 Task: 1.1.1 Create order object.
Action: Mouse moved to (1101, 84)
Screenshot: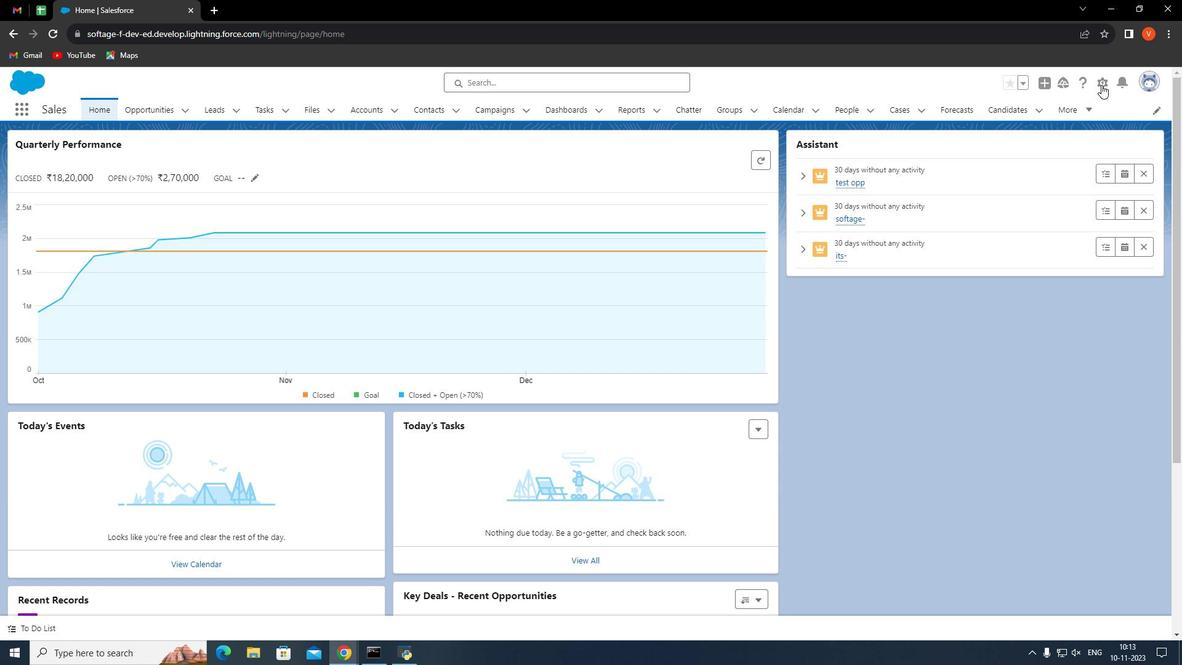 
Action: Mouse pressed left at (1101, 84)
Screenshot: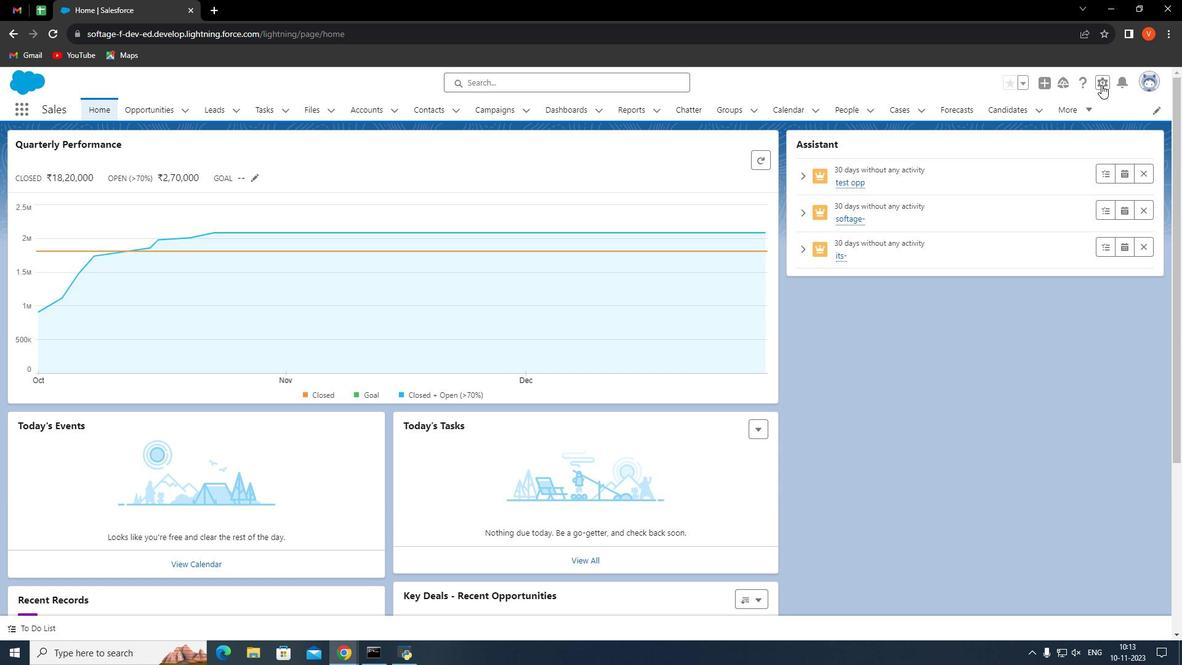 
Action: Mouse moved to (1075, 118)
Screenshot: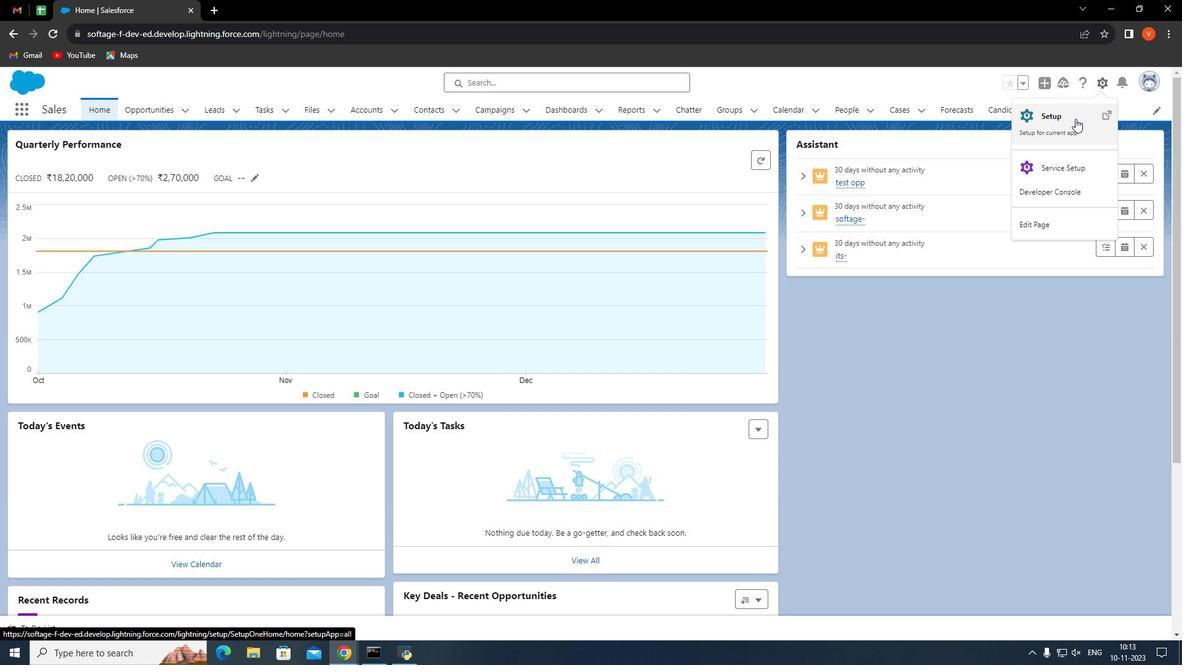 
Action: Mouse pressed left at (1075, 118)
Screenshot: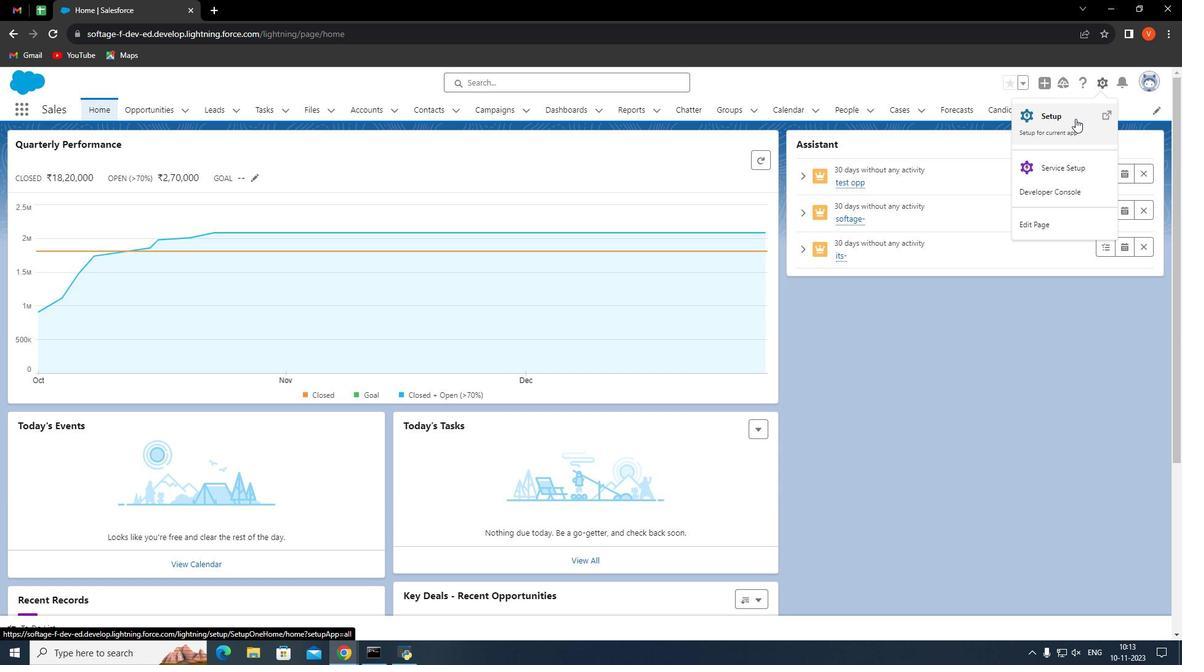 
Action: Mouse moved to (162, 112)
Screenshot: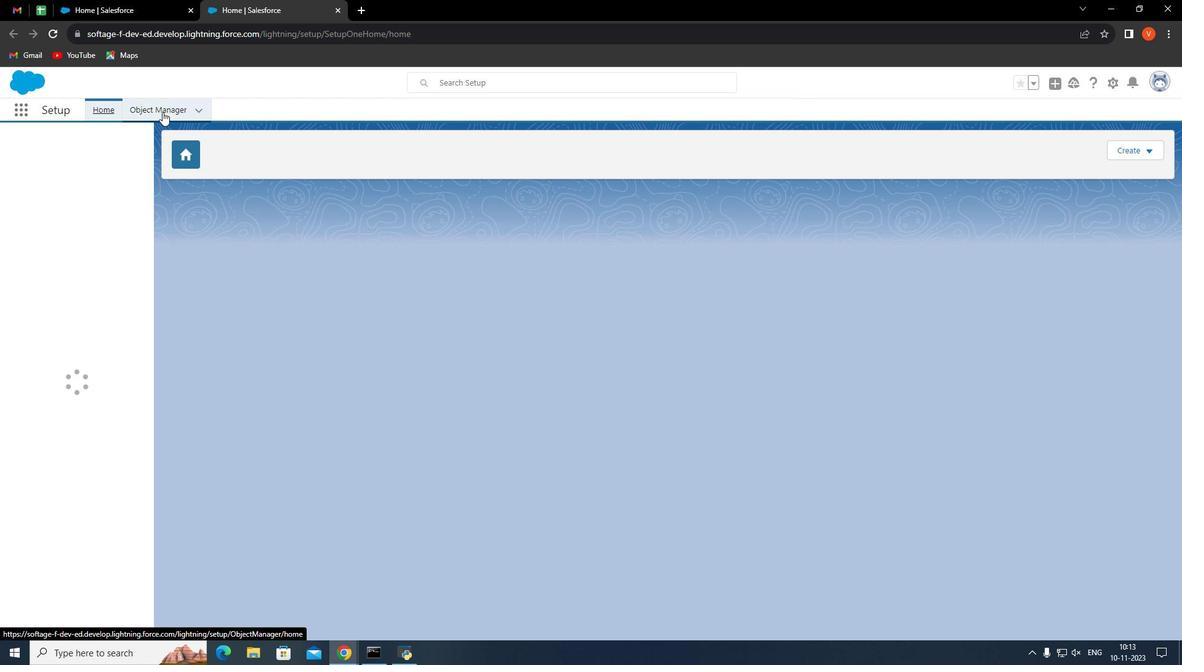 
Action: Mouse pressed left at (162, 112)
Screenshot: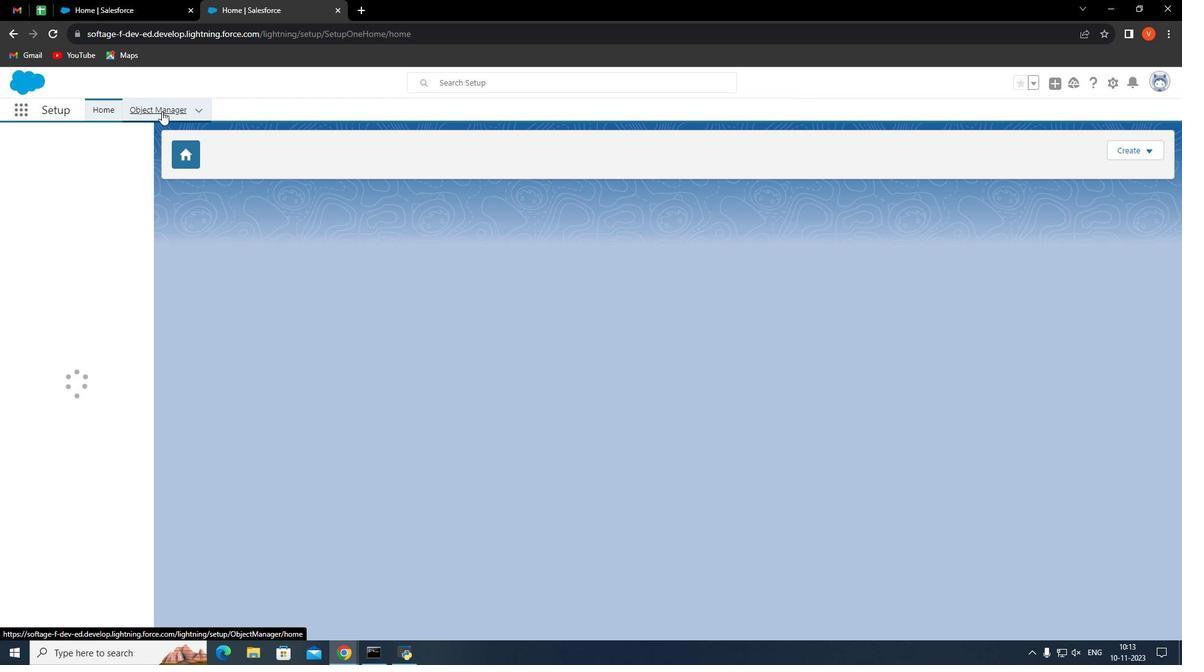 
Action: Mouse moved to (1139, 144)
Screenshot: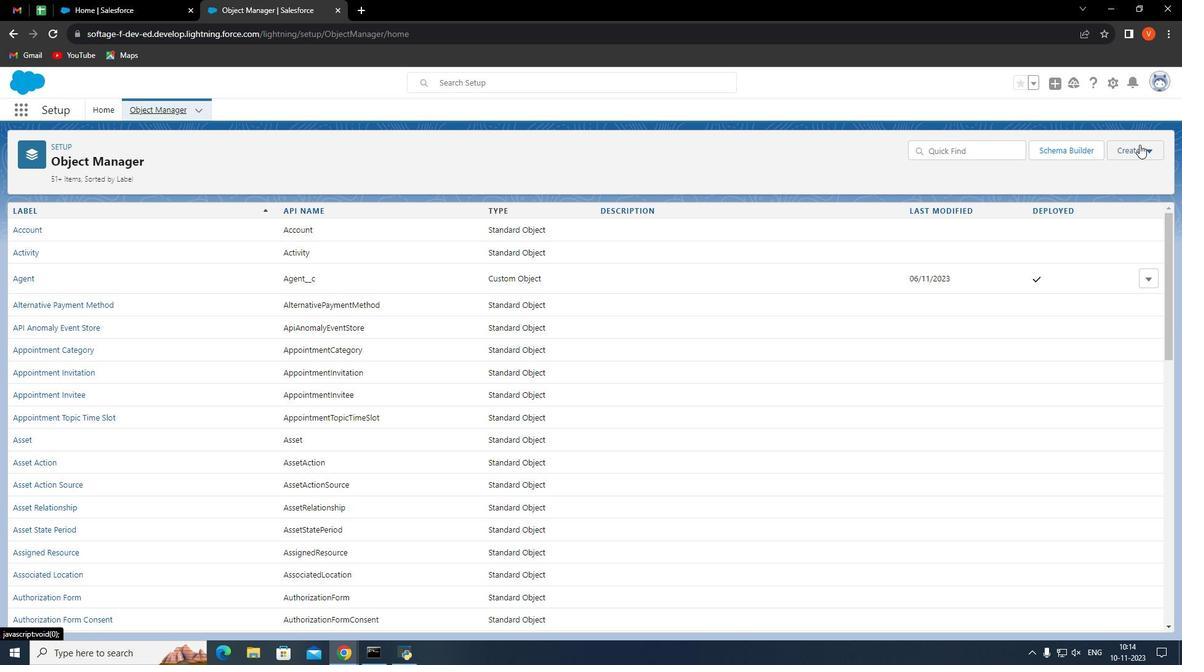 
Action: Mouse pressed left at (1139, 144)
Screenshot: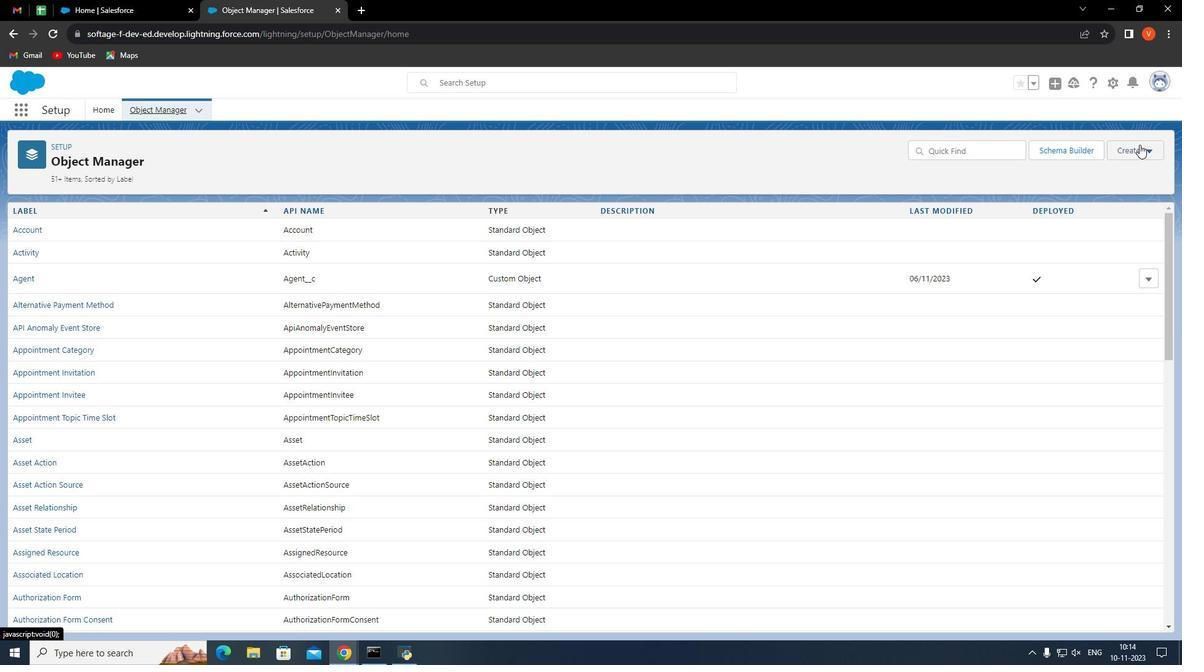 
Action: Mouse moved to (1117, 188)
Screenshot: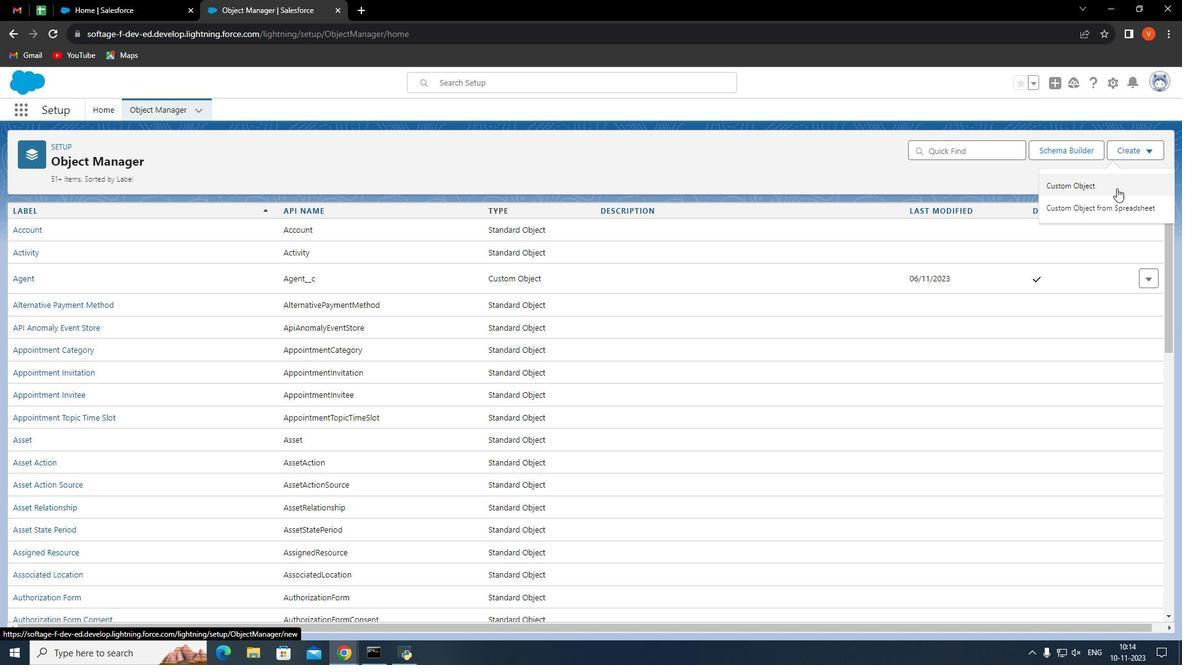 
Action: Mouse pressed left at (1117, 188)
Screenshot: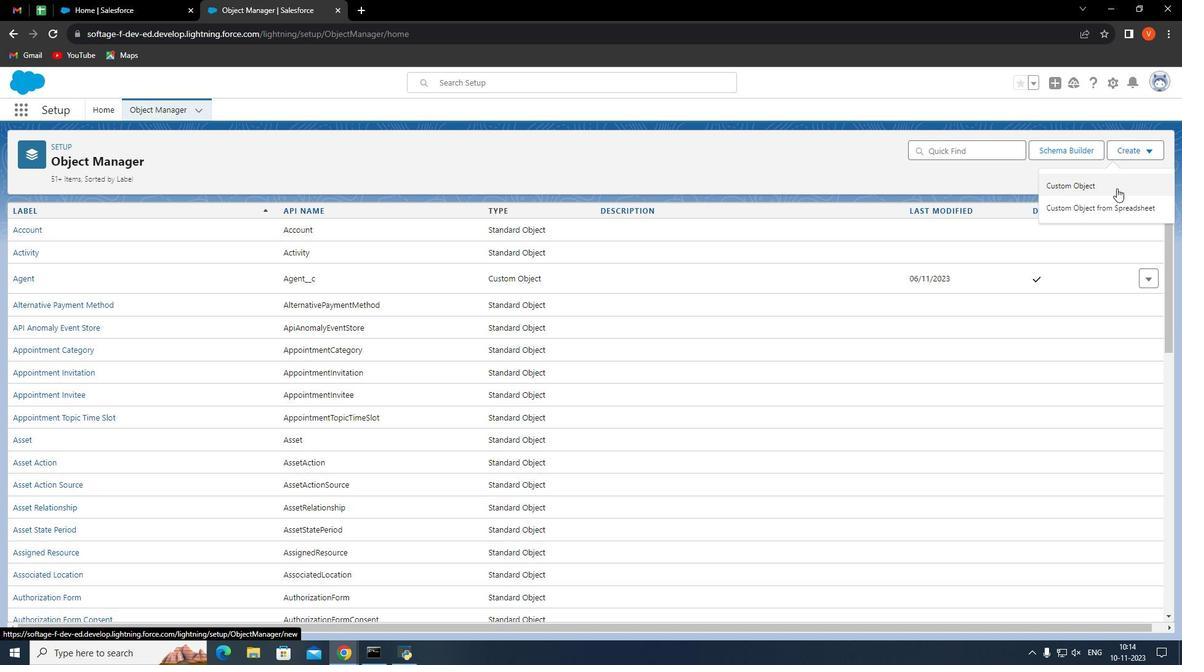 
Action: Mouse moved to (328, 312)
Screenshot: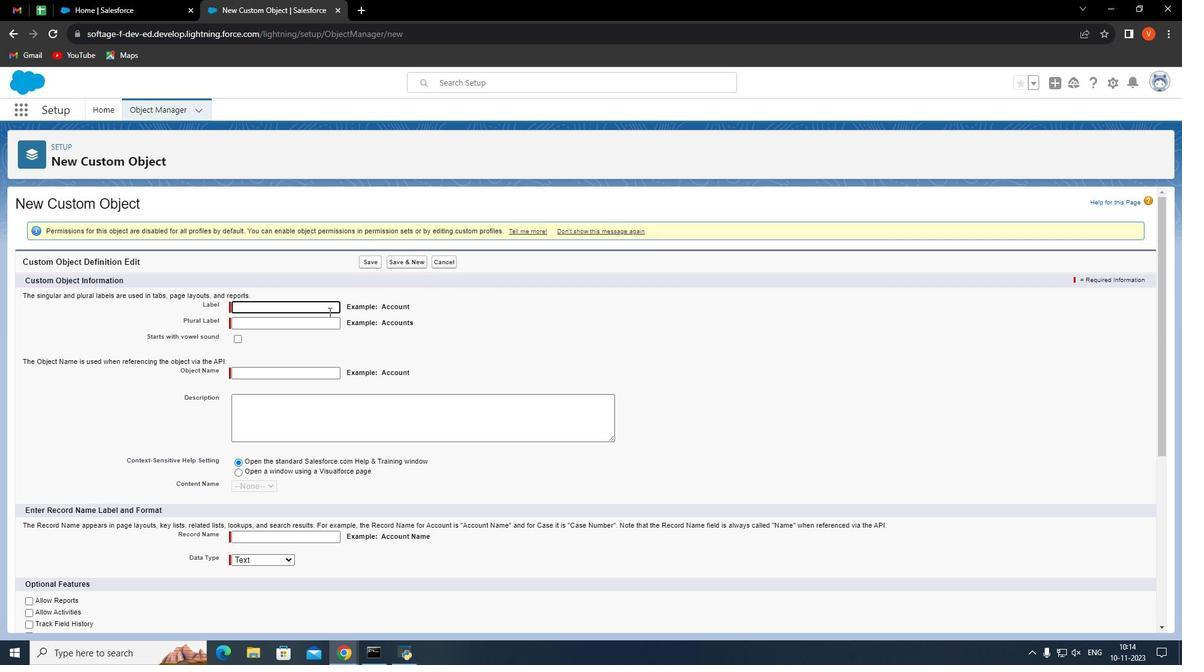 
Action: Key pressed <Key.shift>Order<Key.tab><Key.shift>Orders
Screenshot: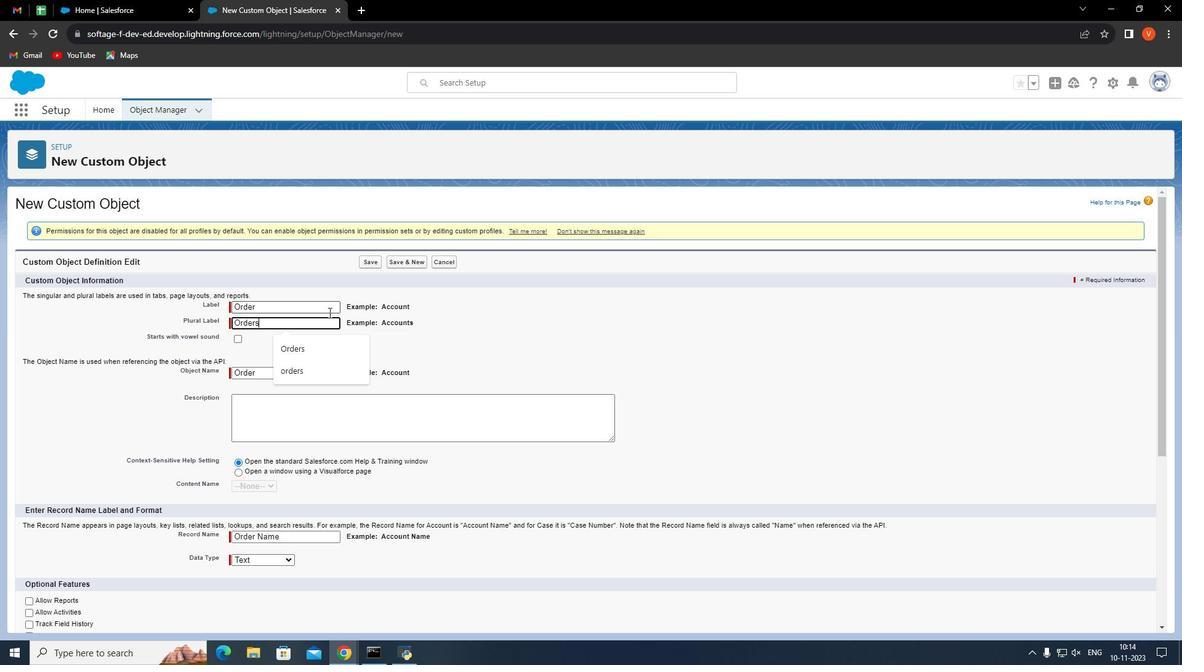
Action: Mouse moved to (238, 339)
Screenshot: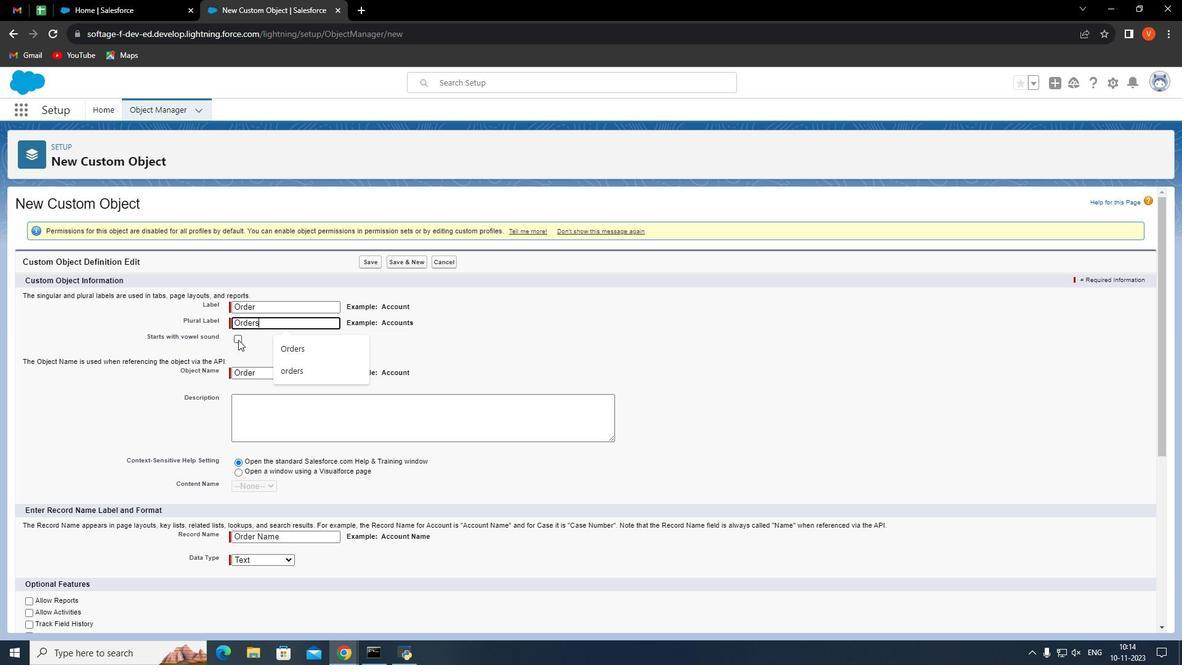 
Action: Mouse pressed left at (238, 339)
Screenshot: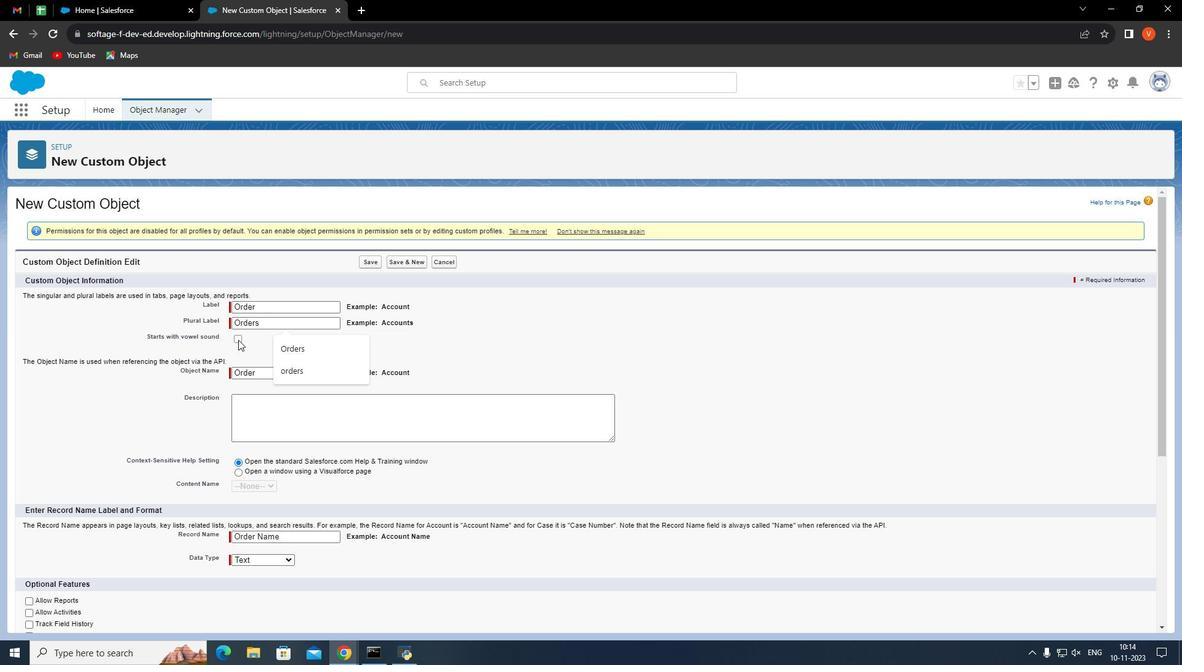 
Action: Mouse moved to (293, 404)
Screenshot: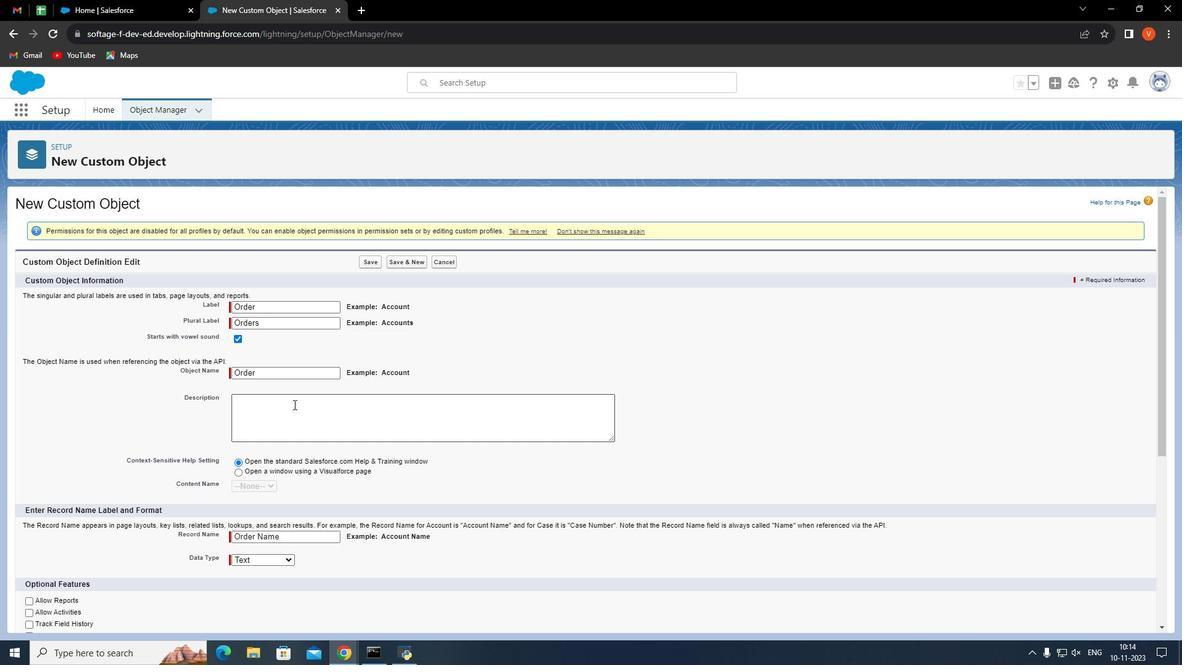 
Action: Mouse pressed left at (293, 404)
Screenshot: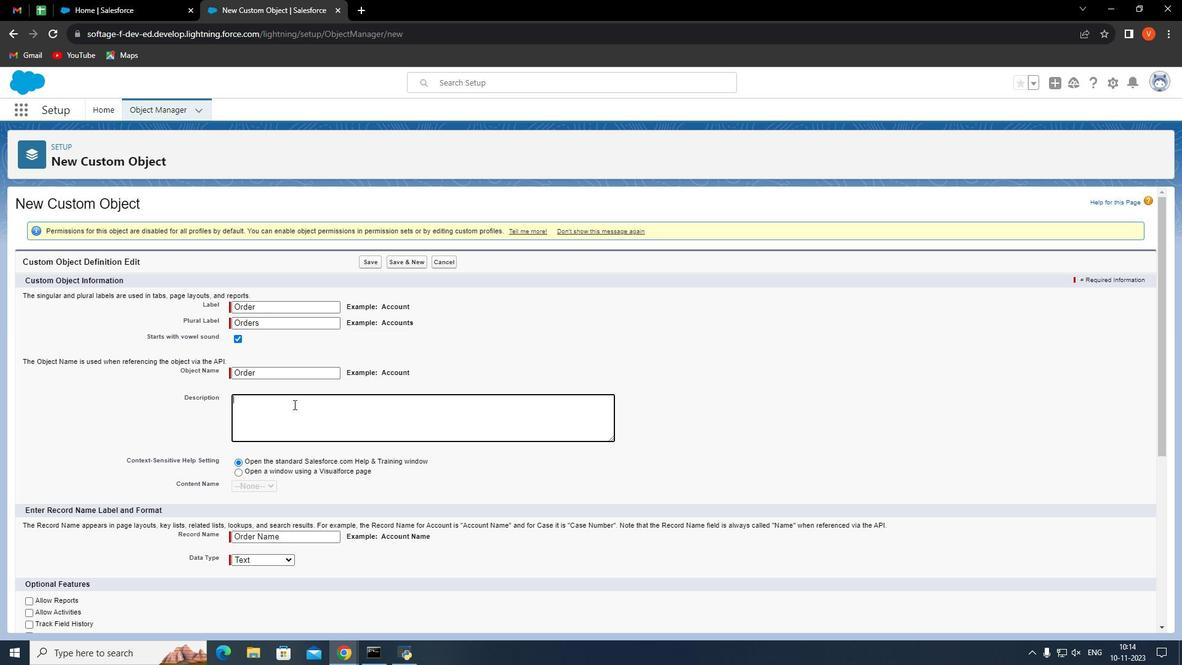 
Action: Mouse moved to (295, 405)
Screenshot: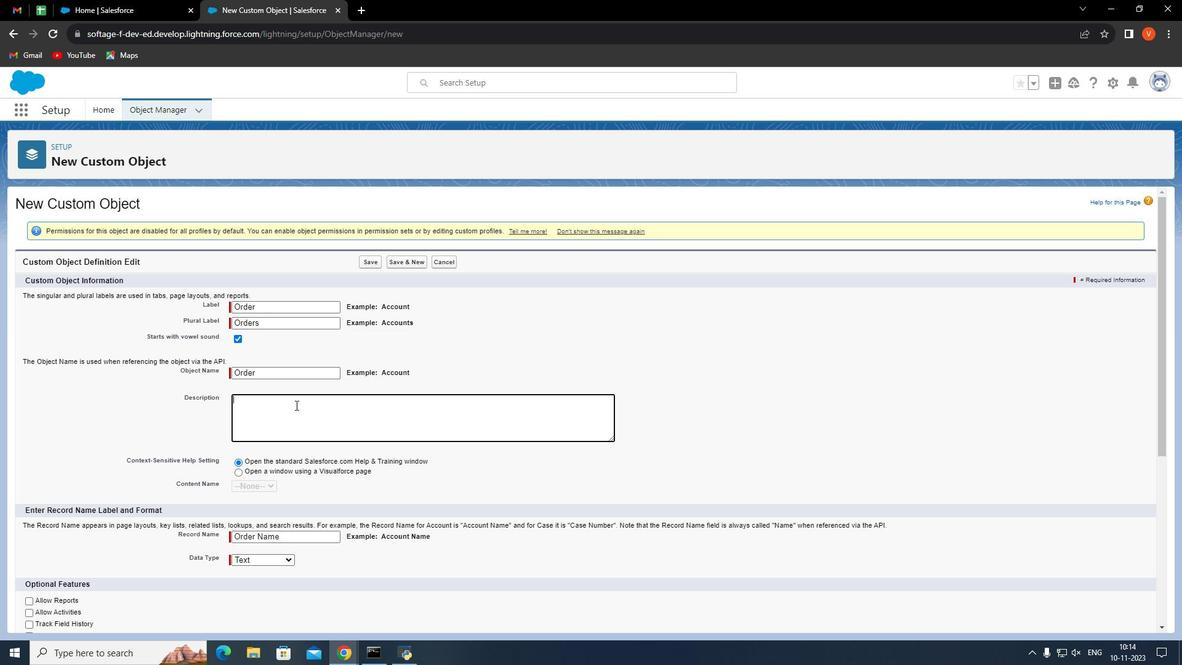 
Action: Key pressed <Key.shift>Tgger<Key.space><Key.backspace><Key.backspace><Key.backspace><Key.backspace><Key.backspace>he<Key.space>order<Key.space>object<Key.space>is<Key.space>or<Key.backspace><Key.backspace><Key.backspace><Key.backspace>n<Key.space>our<Key.space>order<Key.space>management<Key.space>app<Key.space>is<Key.space>ther<Key.space><Key.backspace><Key.backspace><Key.space>cornerstone<Key.space>of<Key.space>tracking<Key.space>and<Key.space>managing<Key.space>customer<Key.space>transactions.<Key.space><Key.shift>Each<Key.space>order<Key.space>is<Key.space>assigned<Key.space>a<Key.space>unique<Key.space>identifier<Key.space>through<Key.space>and<Key.space>managing<Key.space>customer<Key.space>tranc<Key.backspace>sactions.<Key.space><Key.shift>Each<Key.space>order<Key.space>is<Key.space>assigned<Key.space>a<Key.space>unique<Key.space>identifier<Key.space>through<Key.space>the<Key.space>automatically<Key.space>generated<Key.space>order<Key.space>number,<Key.space>faciltating<Key.space>efficent<Key.space>referencing
Screenshot: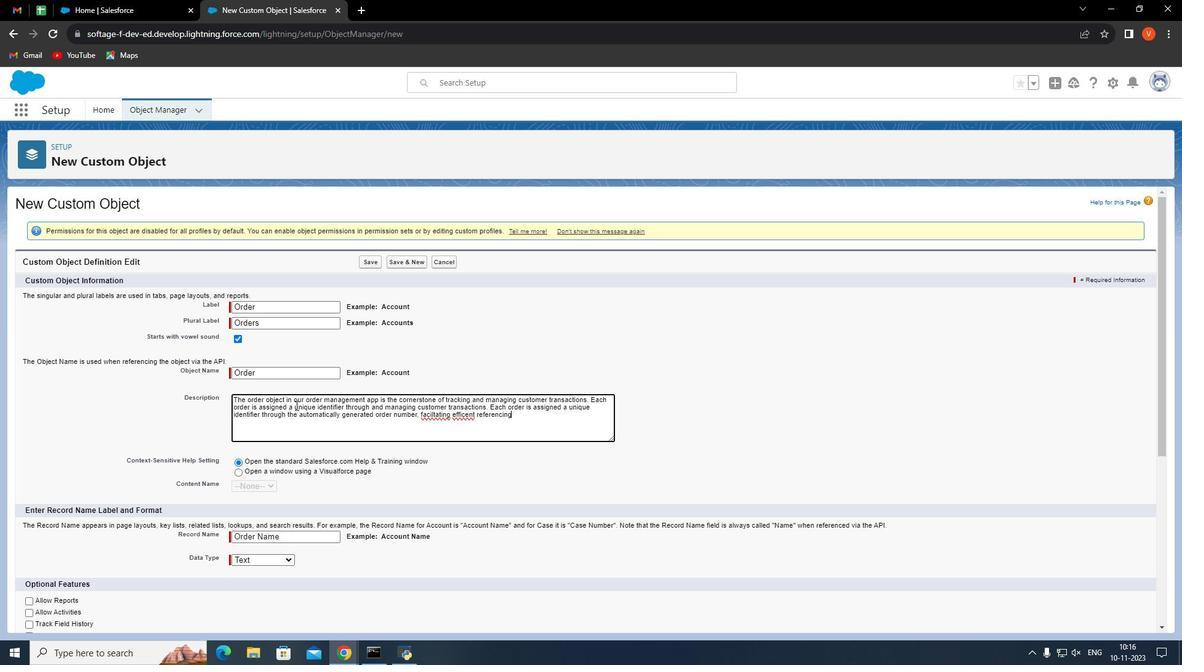 
Action: Mouse moved to (436, 416)
Screenshot: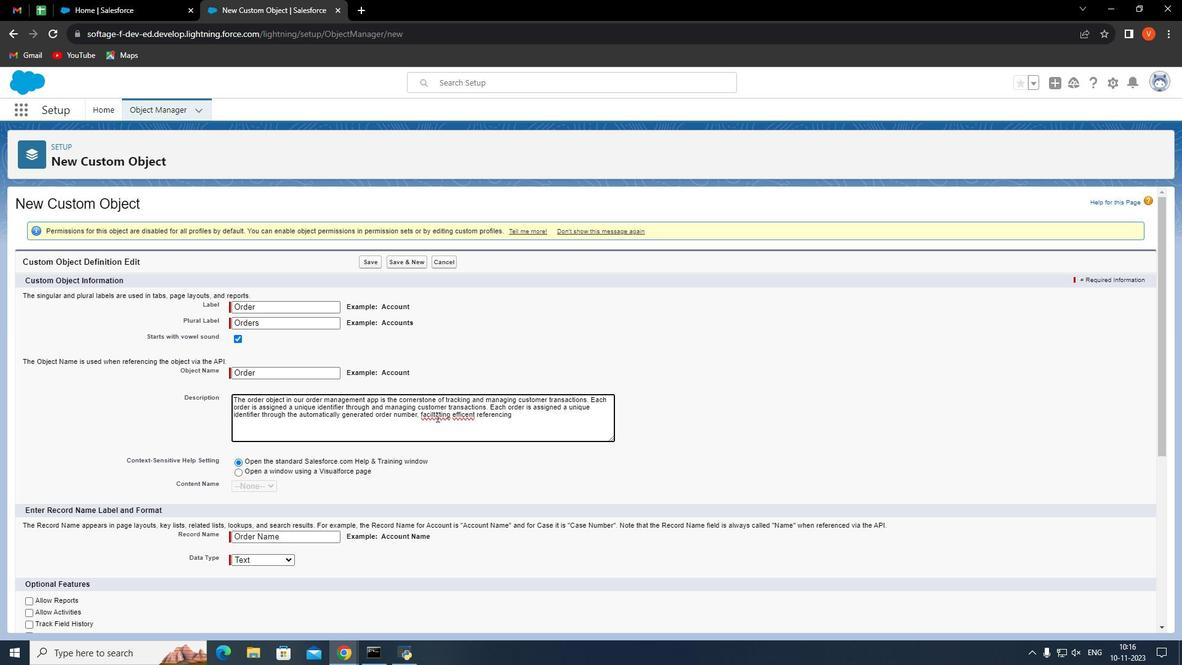 
Action: Mouse pressed right at (436, 416)
Screenshot: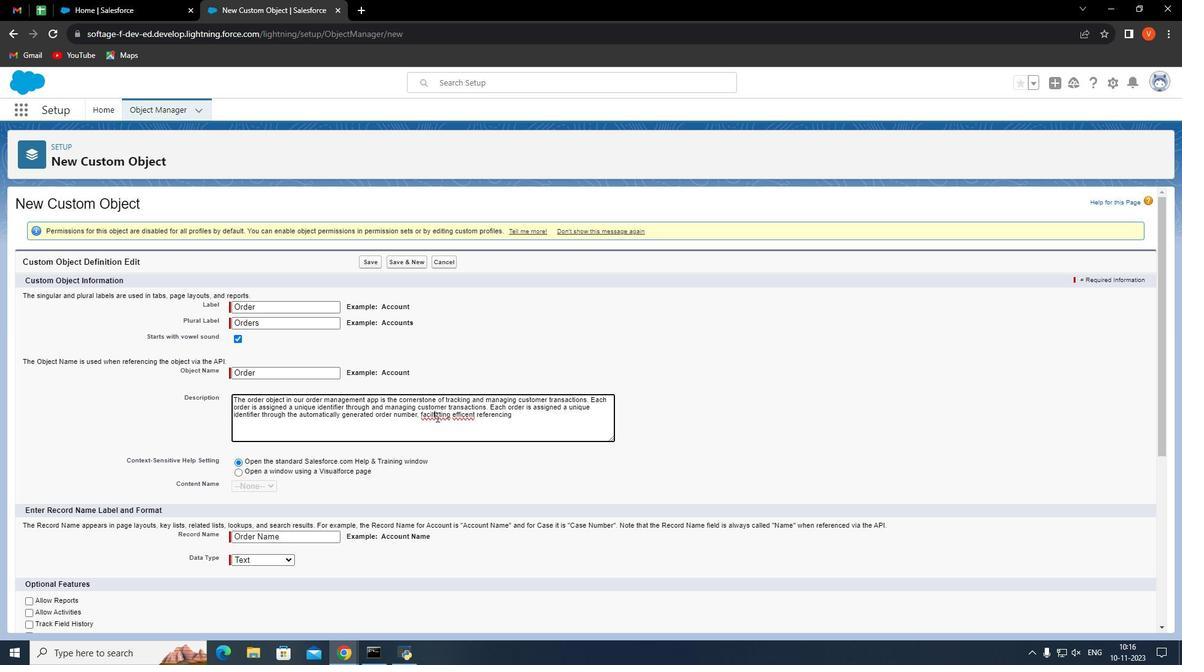
Action: Mouse moved to (471, 426)
Screenshot: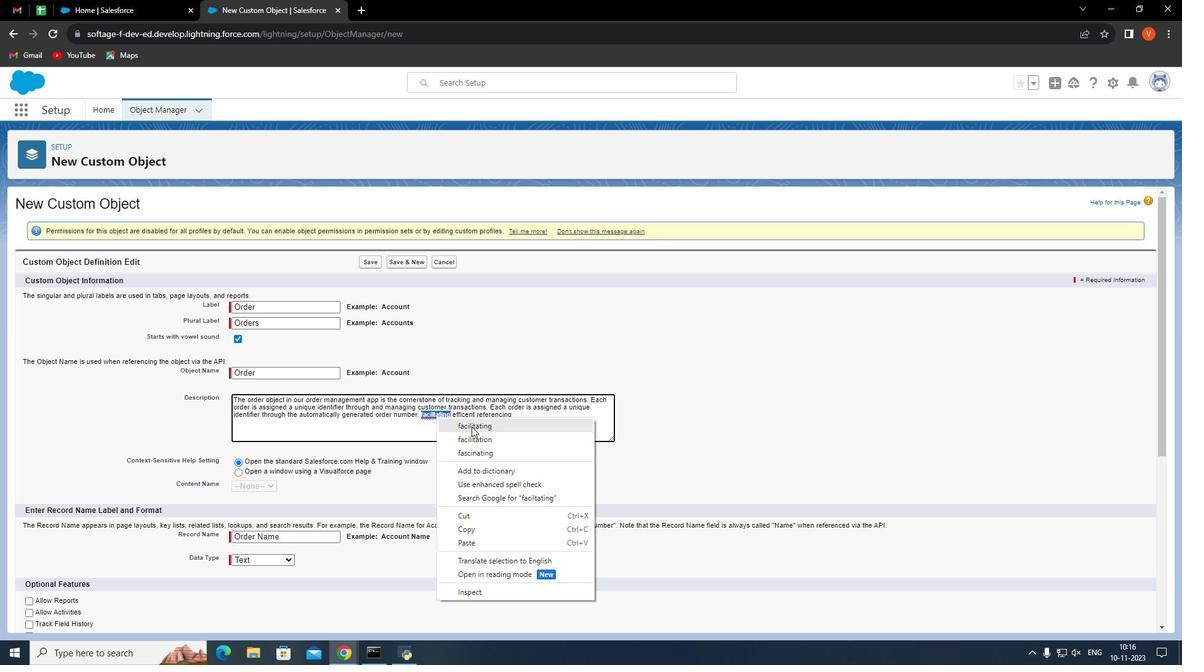 
Action: Mouse pressed left at (471, 426)
Screenshot: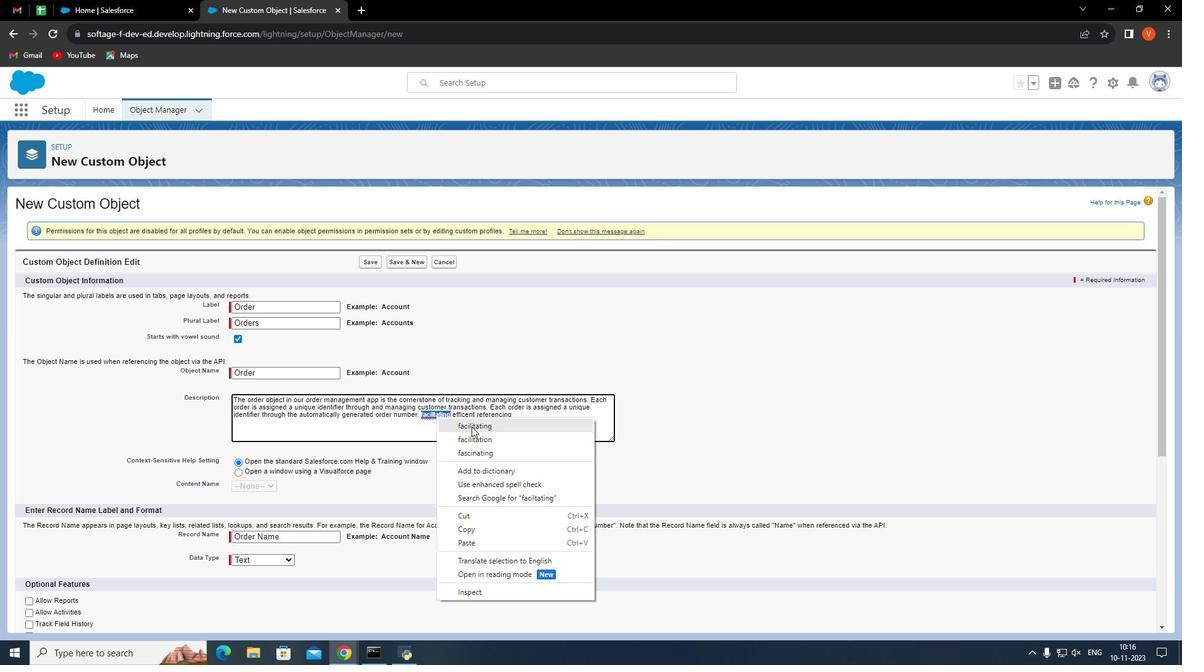 
Action: Mouse moved to (460, 416)
Screenshot: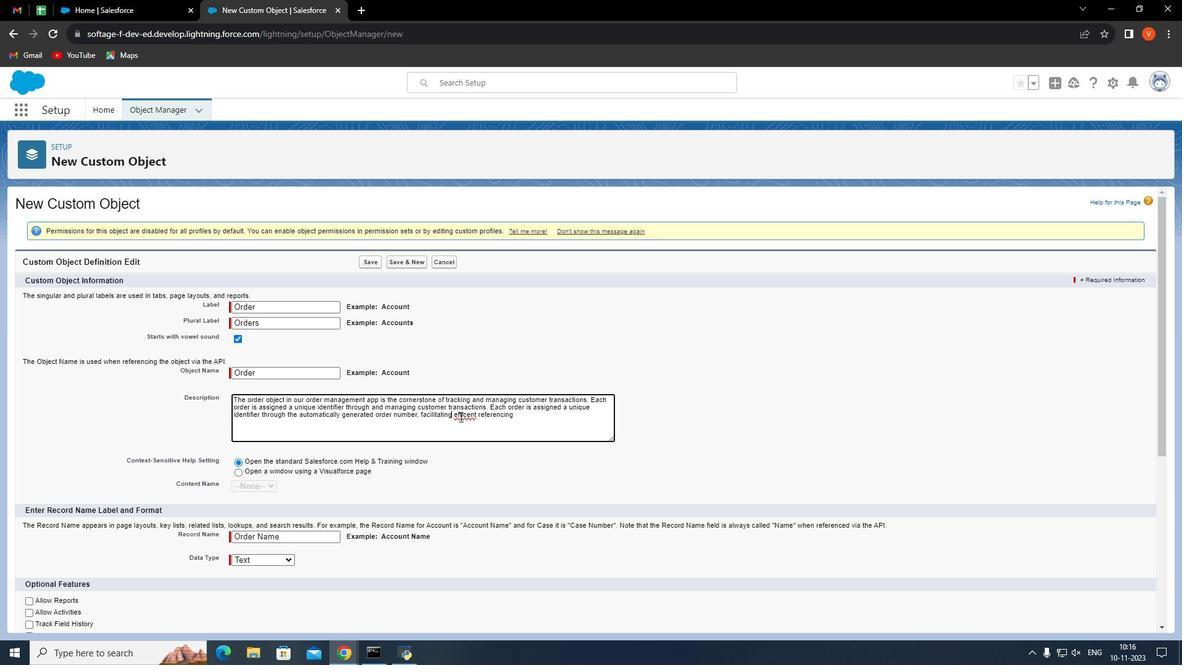 
Action: Mouse pressed right at (460, 416)
Screenshot: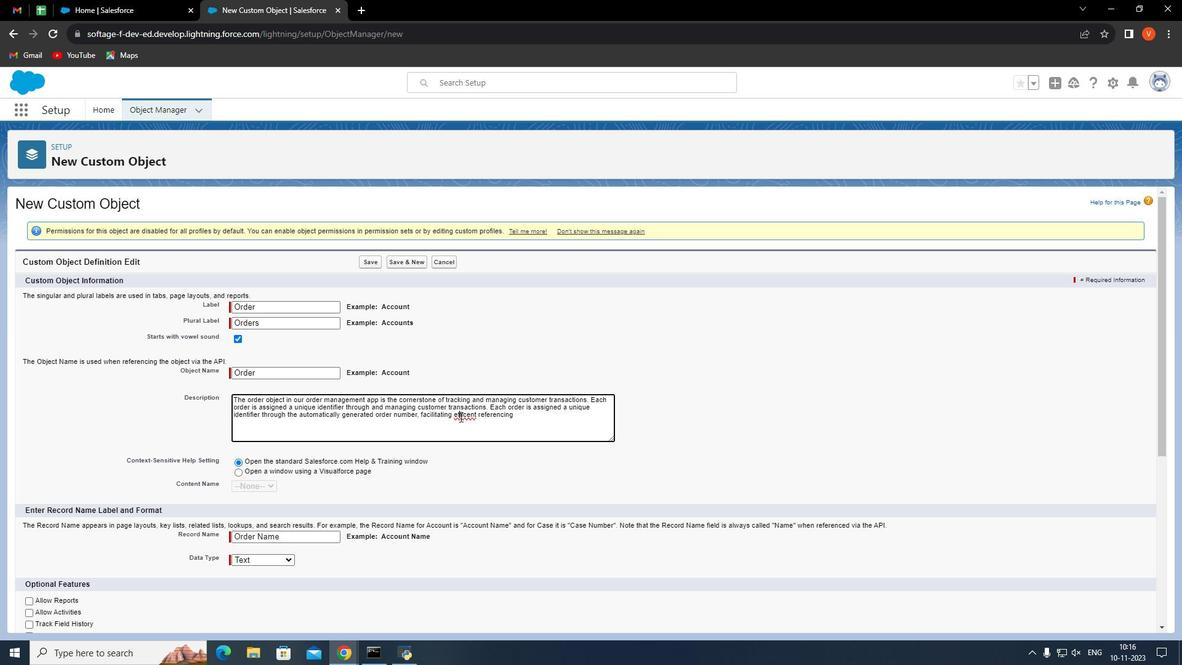 
Action: Mouse moved to (477, 418)
Screenshot: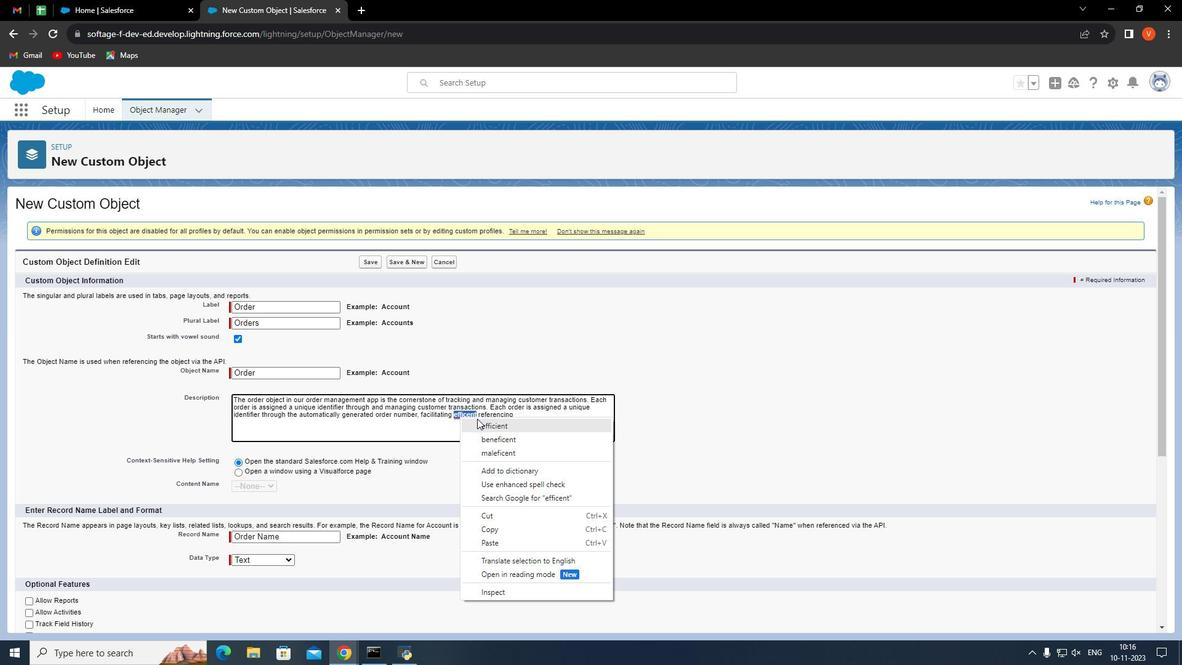 
Action: Mouse pressed left at (477, 418)
Screenshot: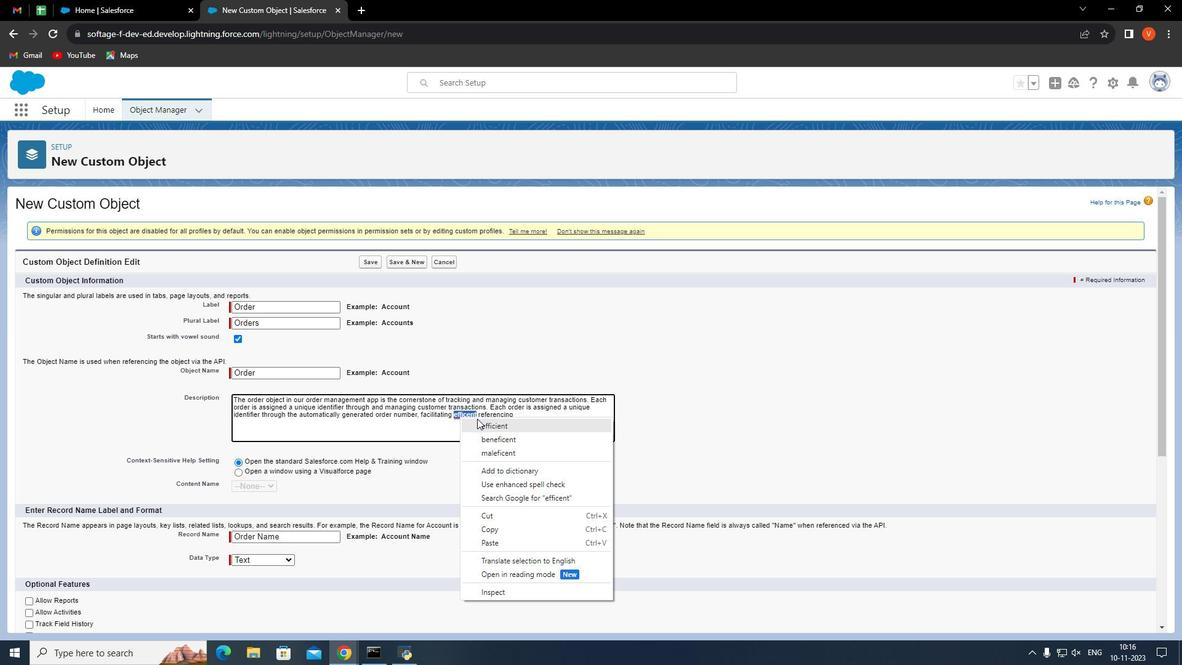 
Action: Mouse moved to (519, 413)
Screenshot: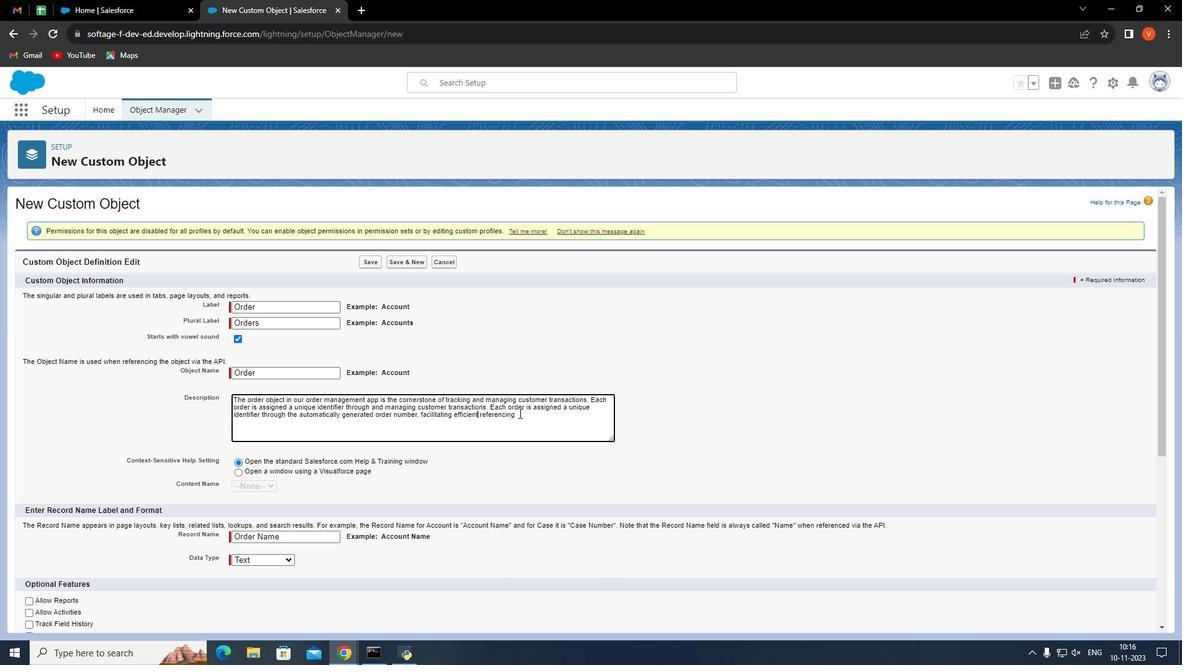 
Action: Mouse pressed left at (519, 413)
Screenshot: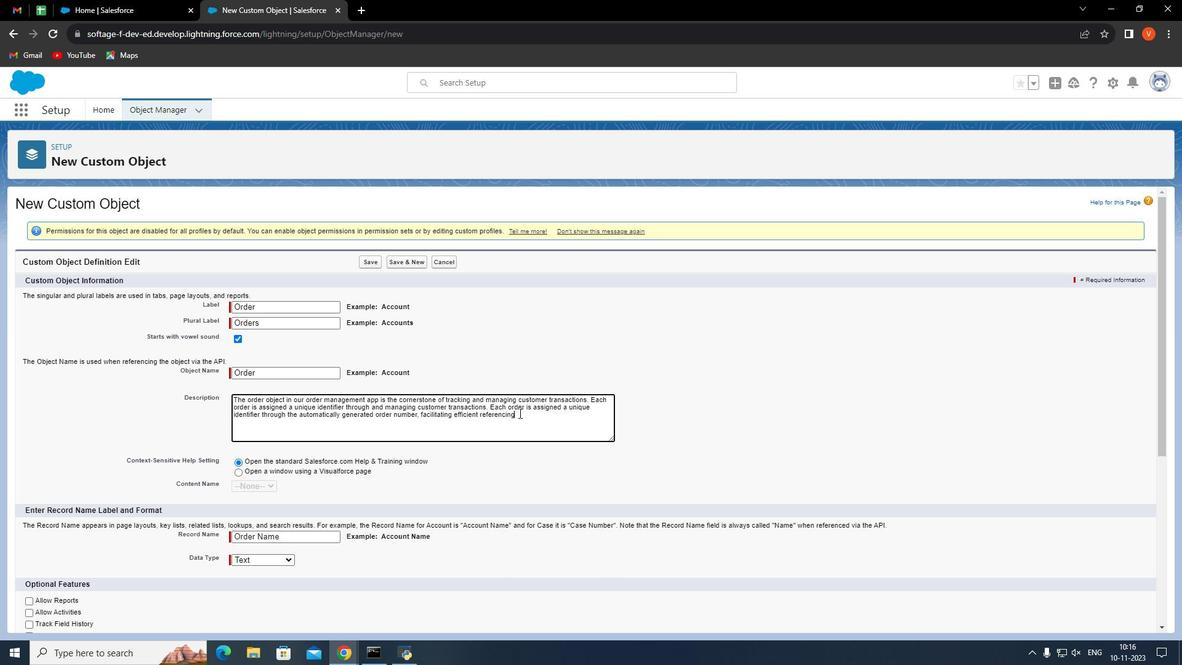 
Action: Key pressed <Key.space>acriss<Key.space>the<Key.space>system
Screenshot: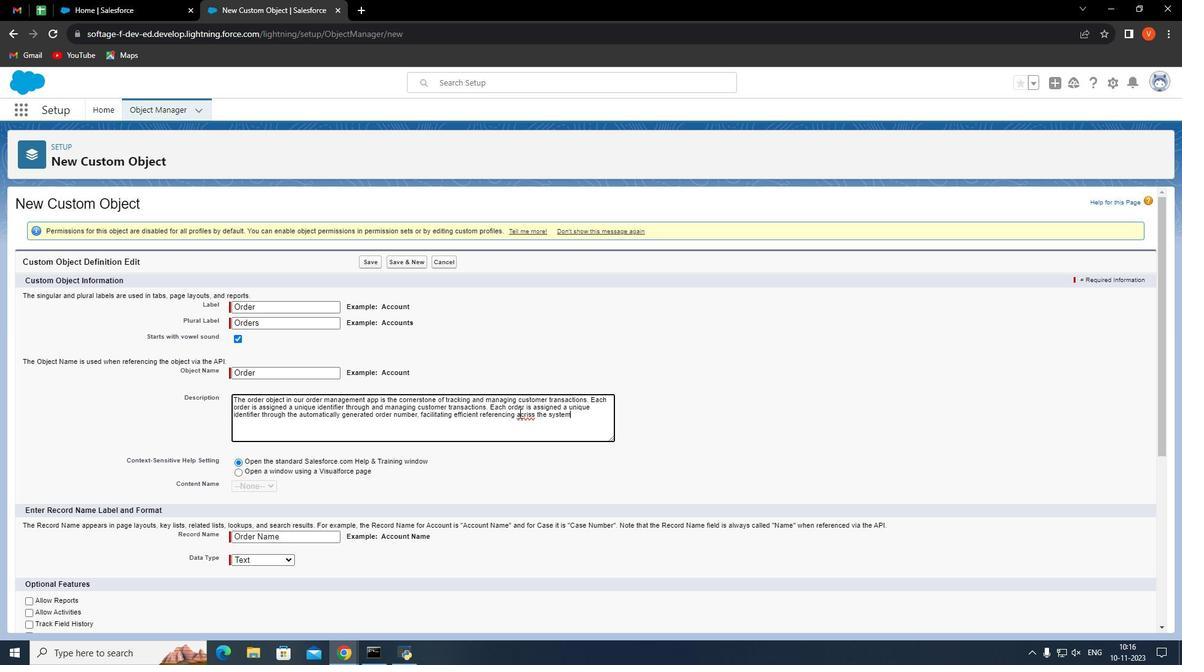 
Action: Mouse moved to (525, 415)
Screenshot: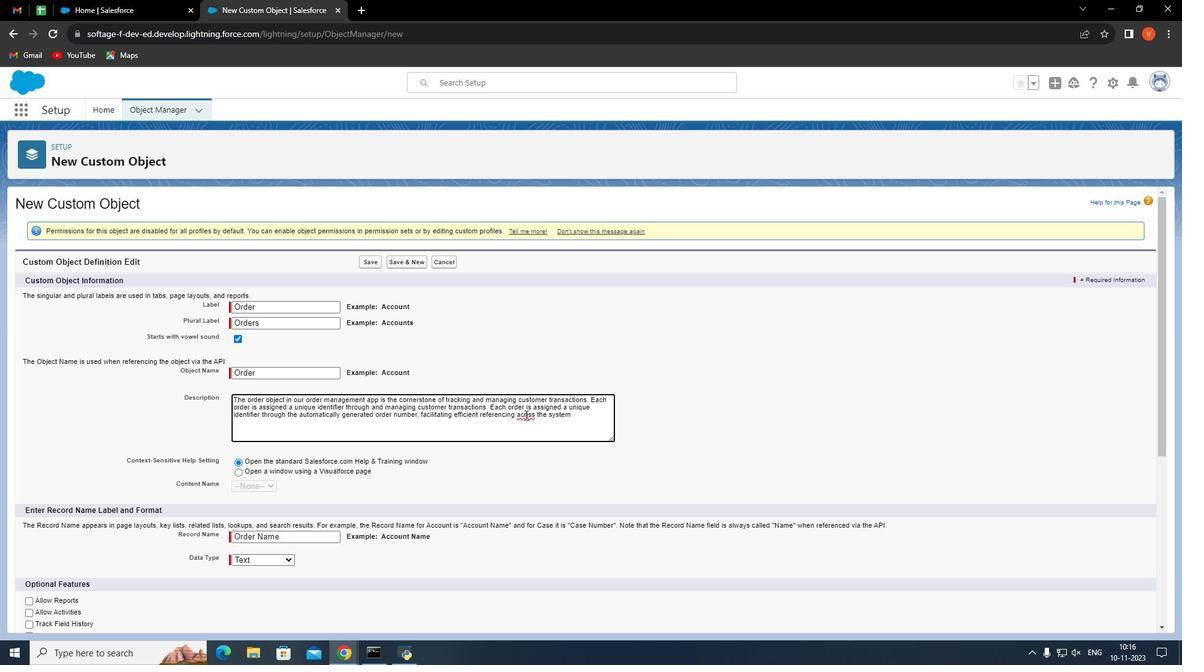 
Action: Mouse pressed right at (525, 415)
Screenshot: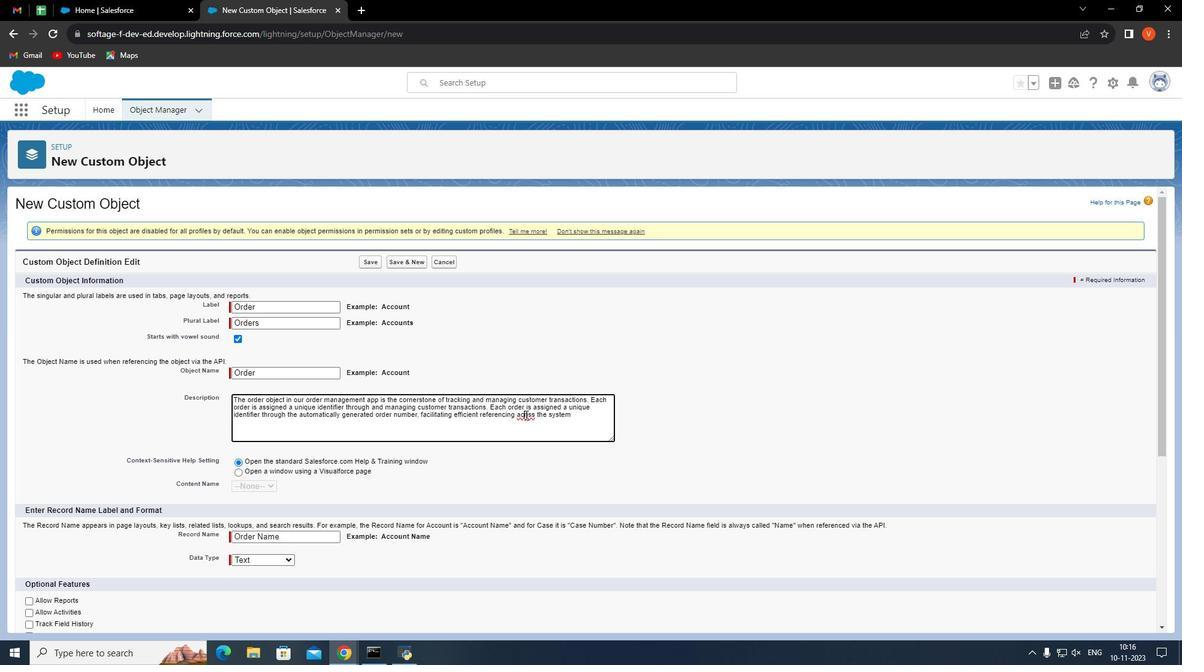 
Action: Mouse moved to (566, 430)
Screenshot: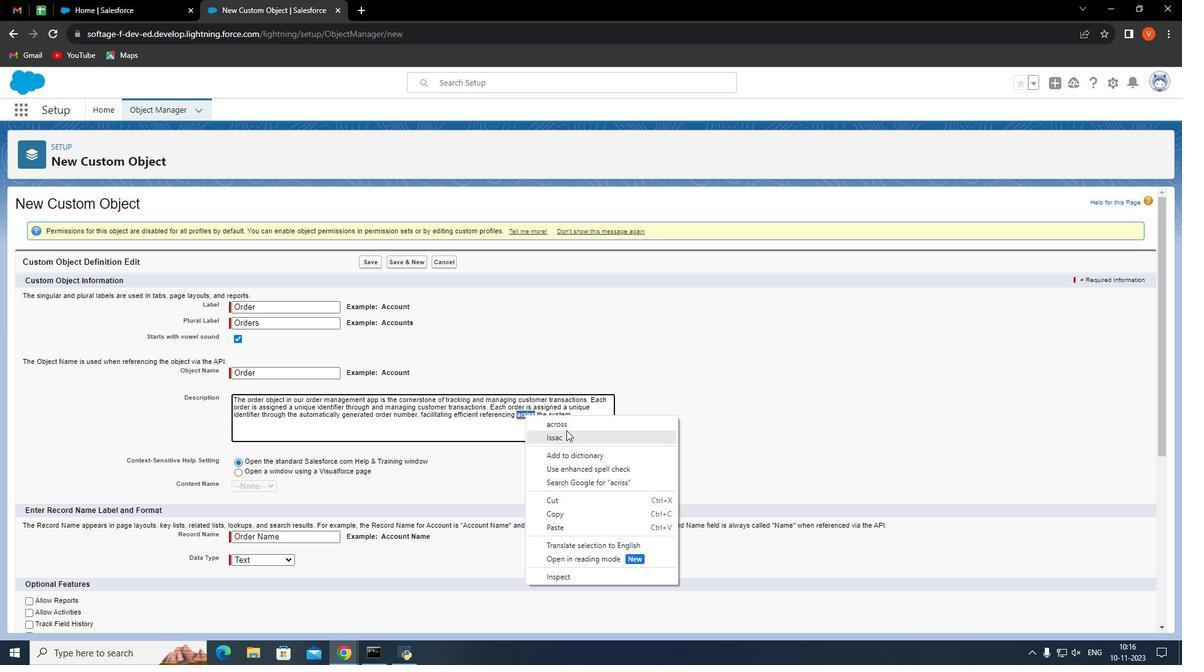 
Action: Mouse pressed left at (566, 430)
Screenshot: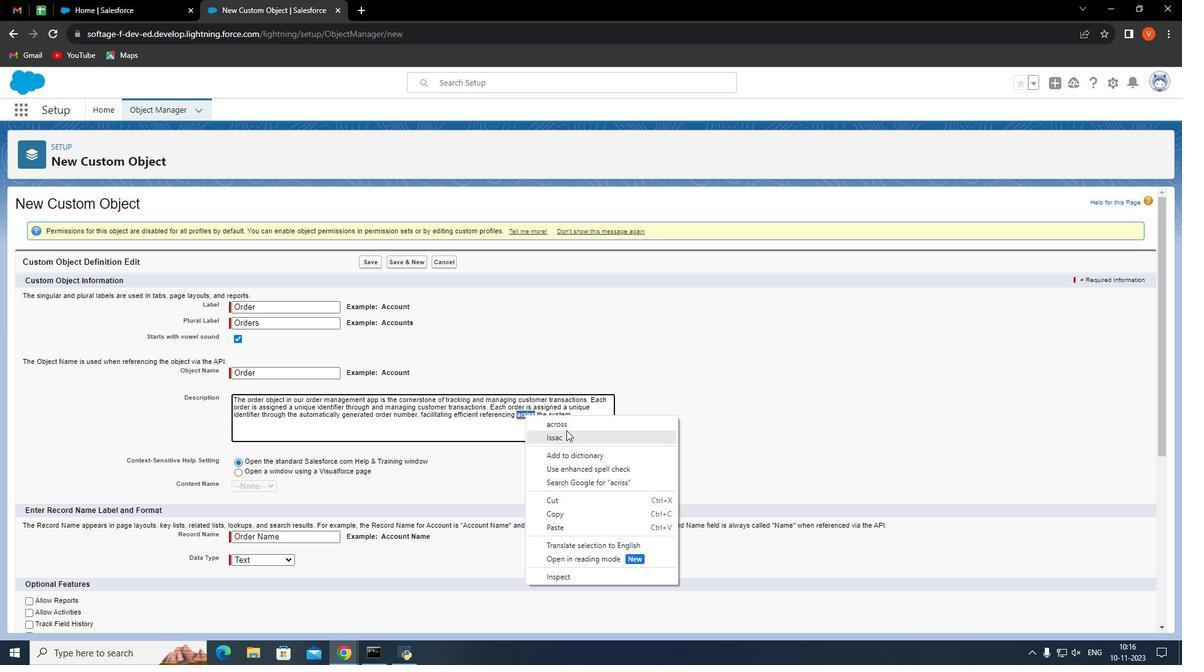 
Action: Mouse pressed left at (566, 430)
Screenshot: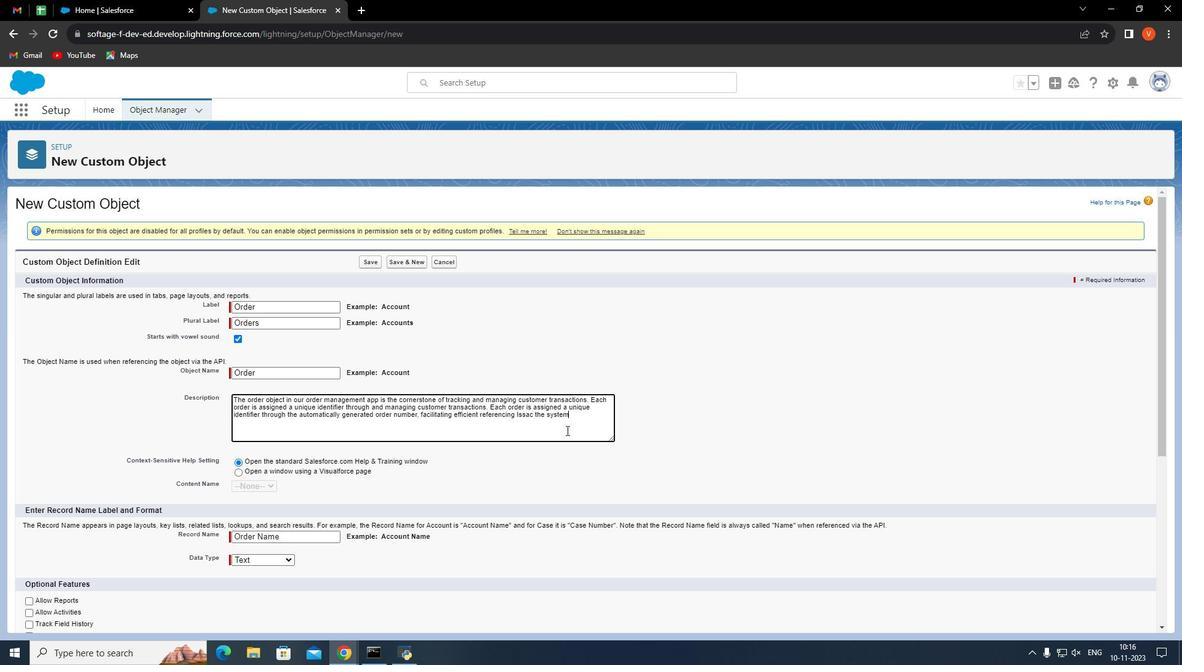 
Action: Mouse moved to (573, 414)
Screenshot: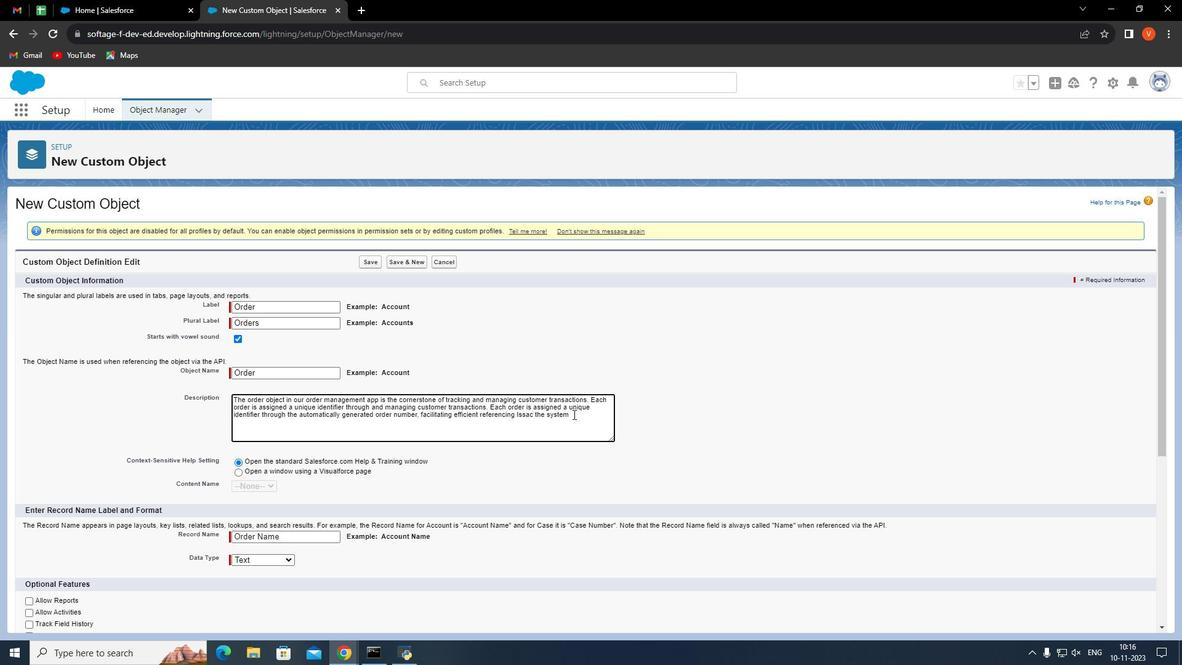 
Action: Key pressed <Key.space><Key.enter><Key.enter><Key.shift>Custo
Screenshot: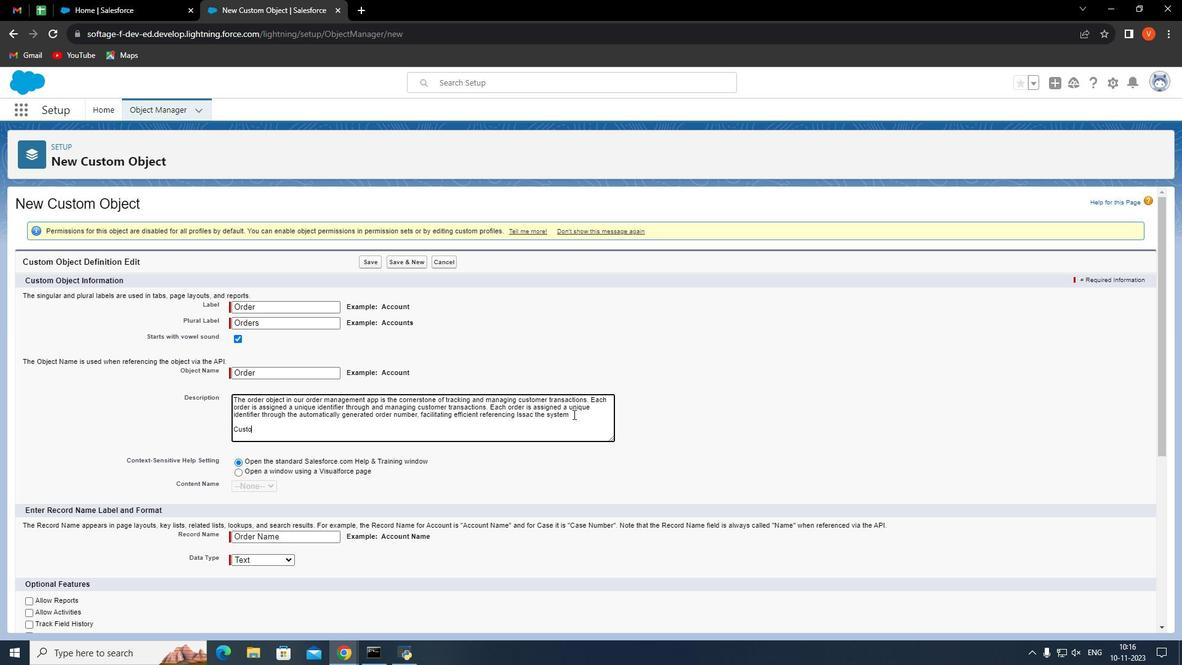 
Action: Mouse moved to (573, 414)
Screenshot: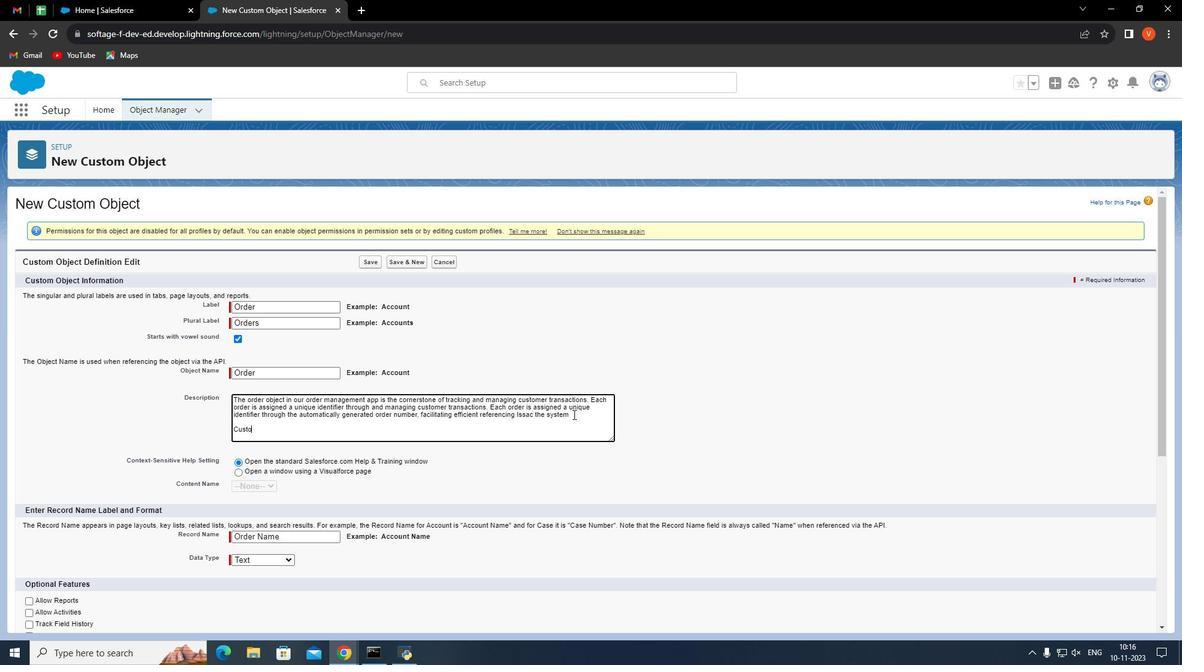 
Action: Key pressed mer<Key.space>information<Key.space>is<Key.space>seamlessly<Key.space>integrated<Key.space>with<Key.space>a<Key.space>lookup<Key.space>field<Key.space>i<Key.backspace>linking<Key.space>each<Key.space>orde<Key.space>to<Key.space>a<Key.space>specific<Key.space>customer<Key.left><Key.left><Key.left><Key.left><Key.left><Key.left><Key.left><Key.left><Key.left><Key.left><Key.left><Key.left><Key.left><Key.left><Key.left><Key.left><Key.left><Key.left><Key.left><Key.left><Key.left><Key.left><Key.left>r<Key.right><Key.right><Key.right><Key.right><Key.right><Key.right><Key.right><Key.right><Key.right><Key.right><Key.right><Key.right><Key.right><Key.right><Key.right><Key.right><Key.right><Key.right><Key.right><Key.right><Key.right><Key.right><Key.right><Key.right><Key.right><Key.right><Key.right><Key.right><Key.right><Key.right><Key.space>be<Key.space>it<Key.space>a<Key.space>contact<Key.space>or<Key.space>a<Key.space>n<Key.backspace><Key.backspace>n<Key.space>account<Key.space><Key.backspace>.<Key.space><Key.shift>Biling<Key.space>and<Key.space>shipping<Key.space>address.
Screenshot: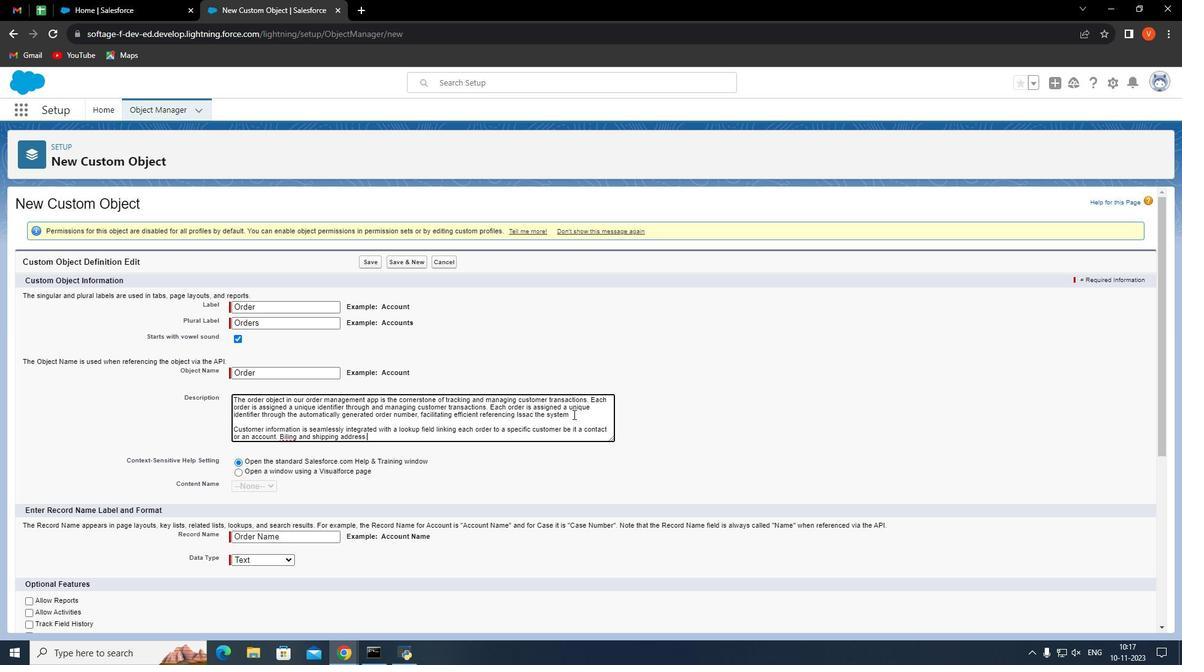 
Action: Mouse moved to (341, 424)
Screenshot: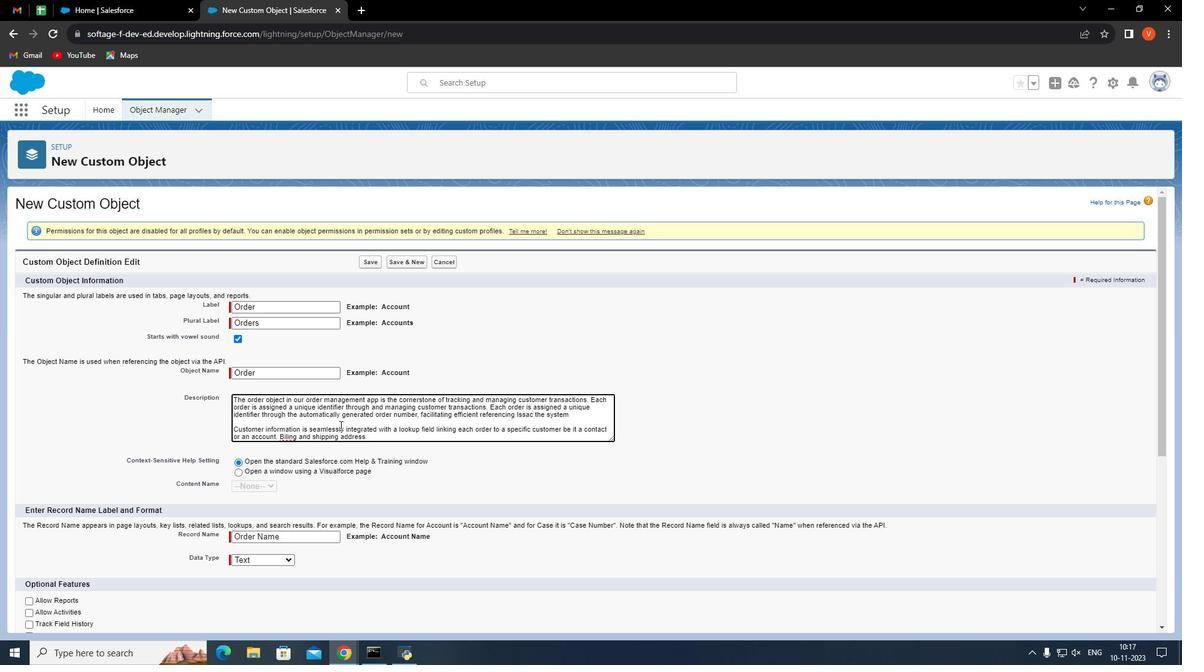 
Action: Mouse scrolled (341, 423) with delta (0, 0)
Screenshot: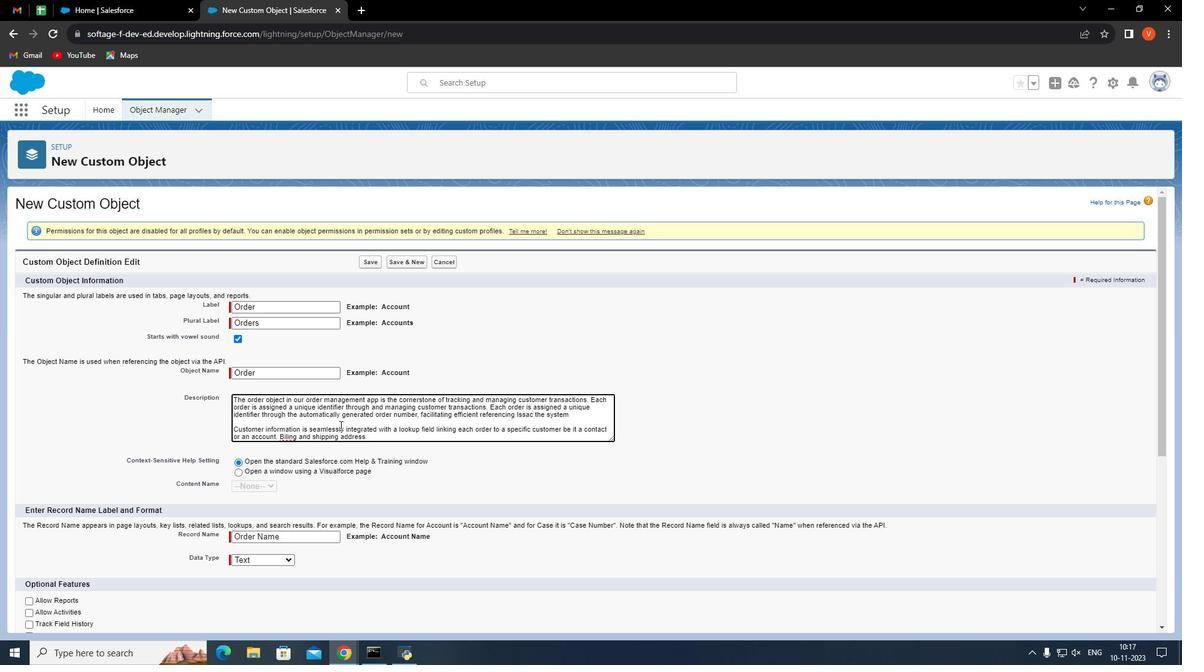 
Action: Mouse moved to (339, 425)
Screenshot: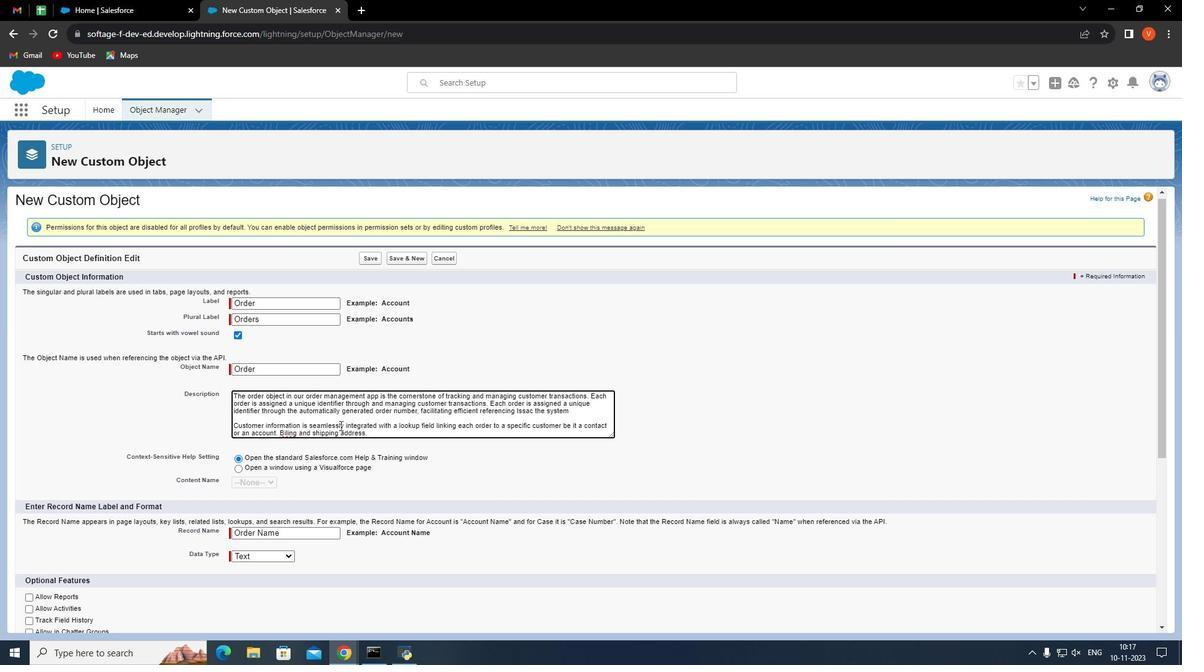
Action: Mouse scrolled (339, 424) with delta (0, 0)
Screenshot: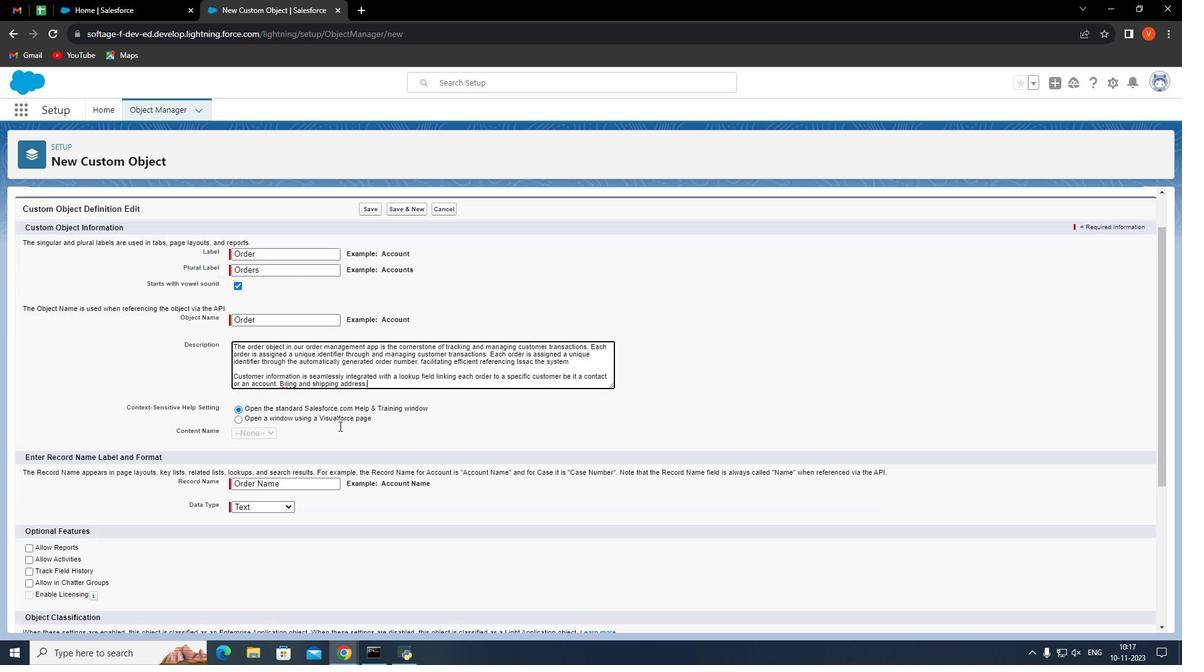 
Action: Mouse moved to (72, 476)
Screenshot: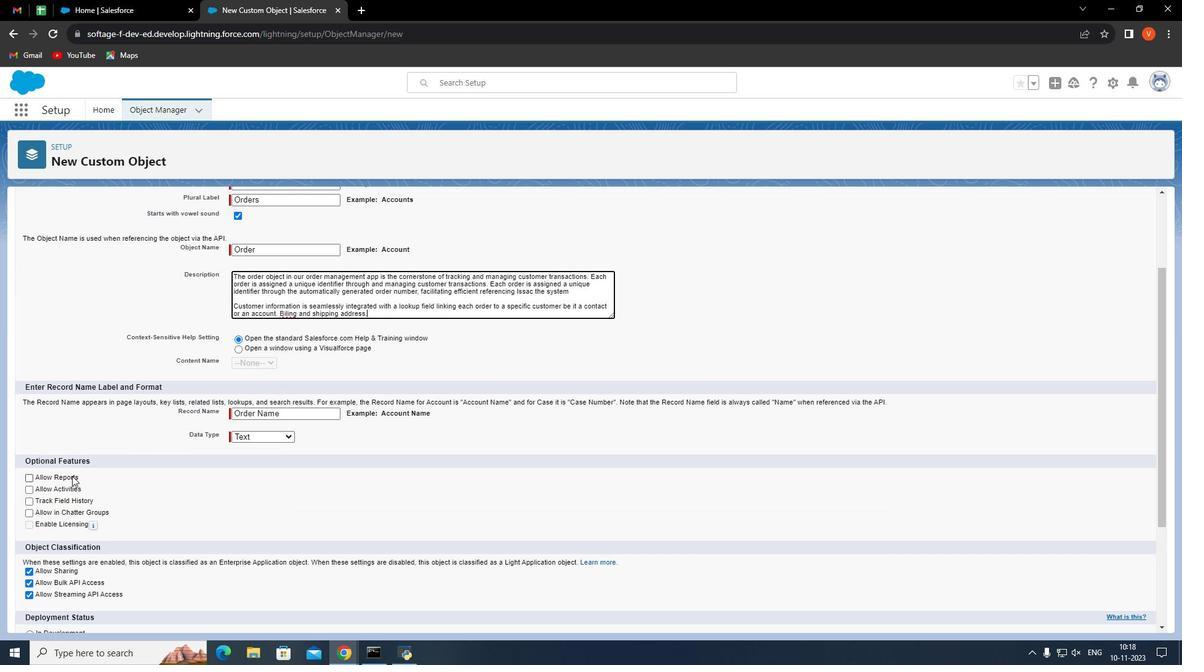 
Action: Mouse pressed left at (72, 476)
Screenshot: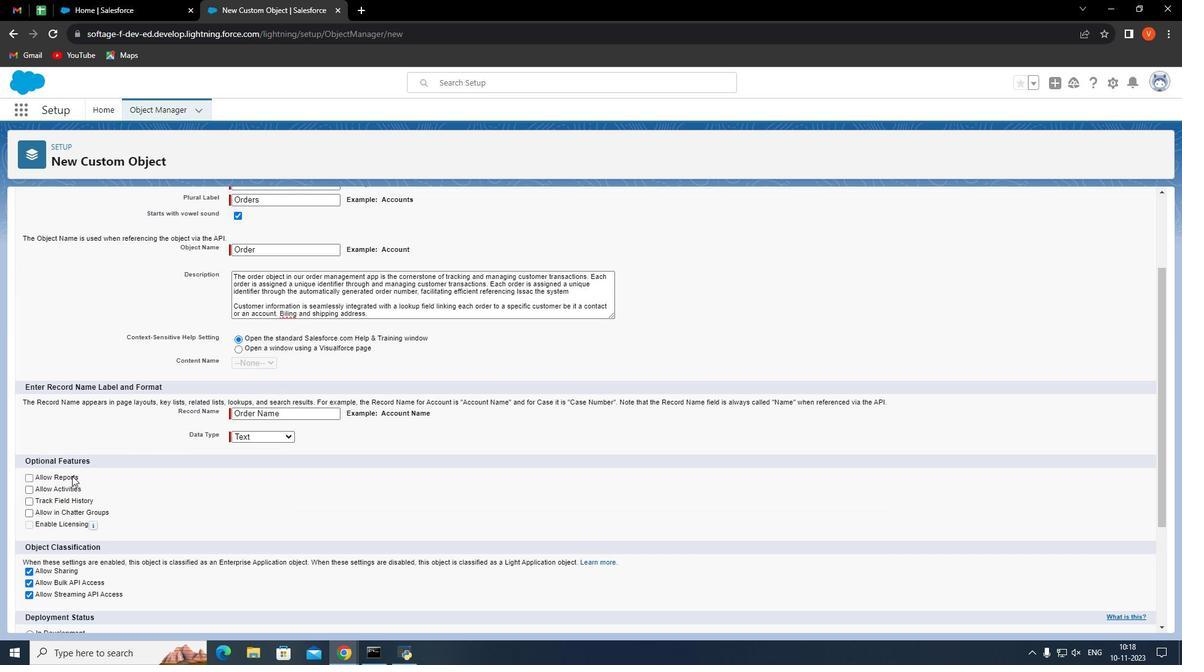 
Action: Mouse moved to (64, 490)
Screenshot: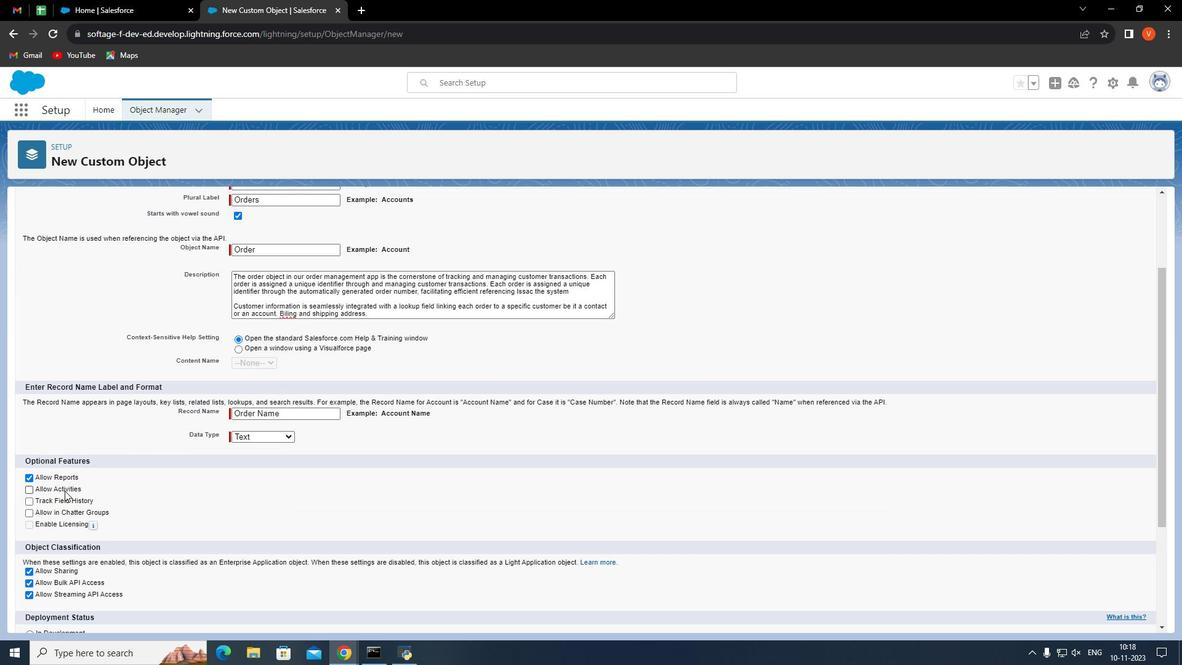 
Action: Mouse pressed left at (64, 490)
Screenshot: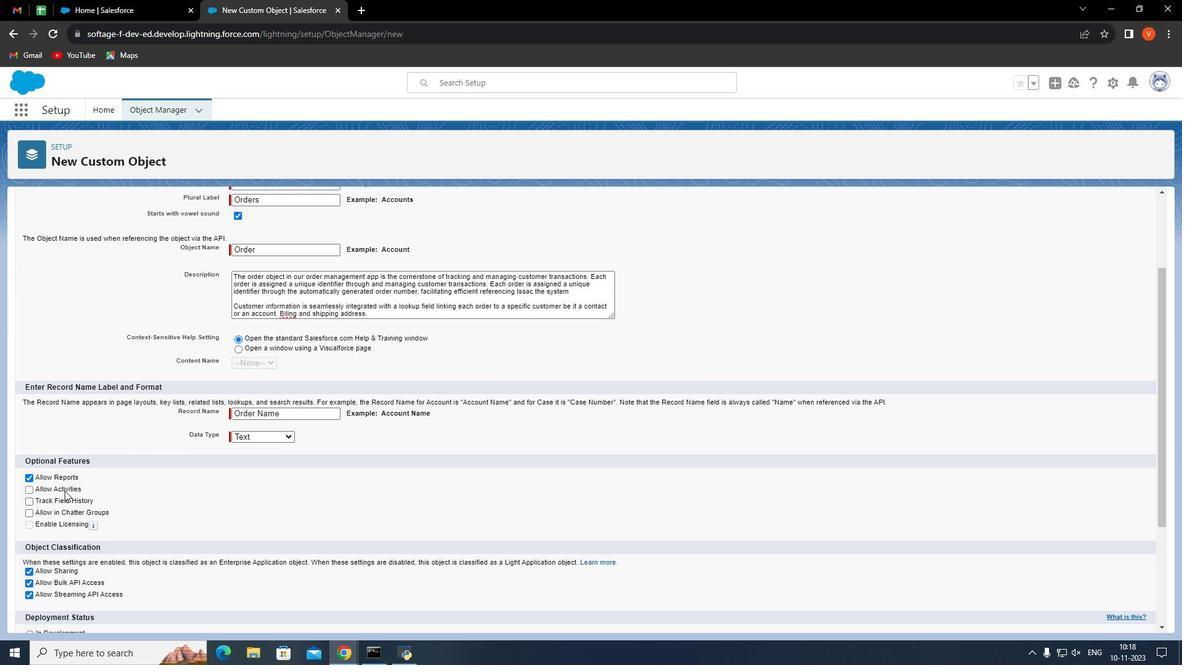 
Action: Mouse moved to (64, 498)
Screenshot: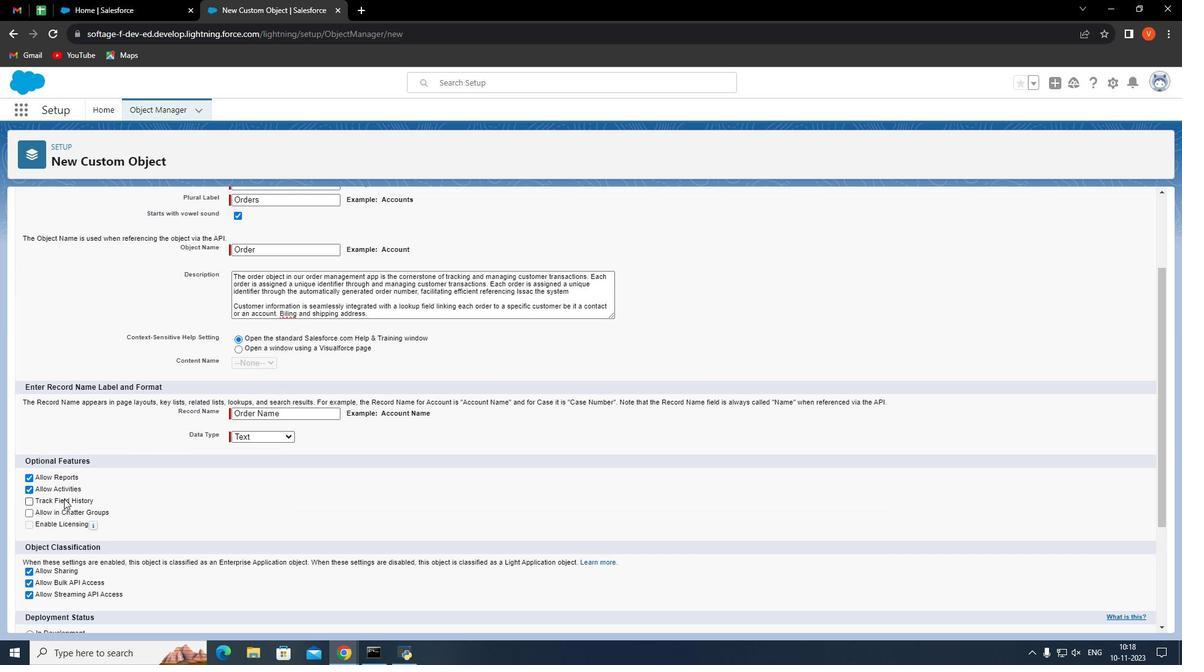 
Action: Mouse pressed left at (64, 498)
Screenshot: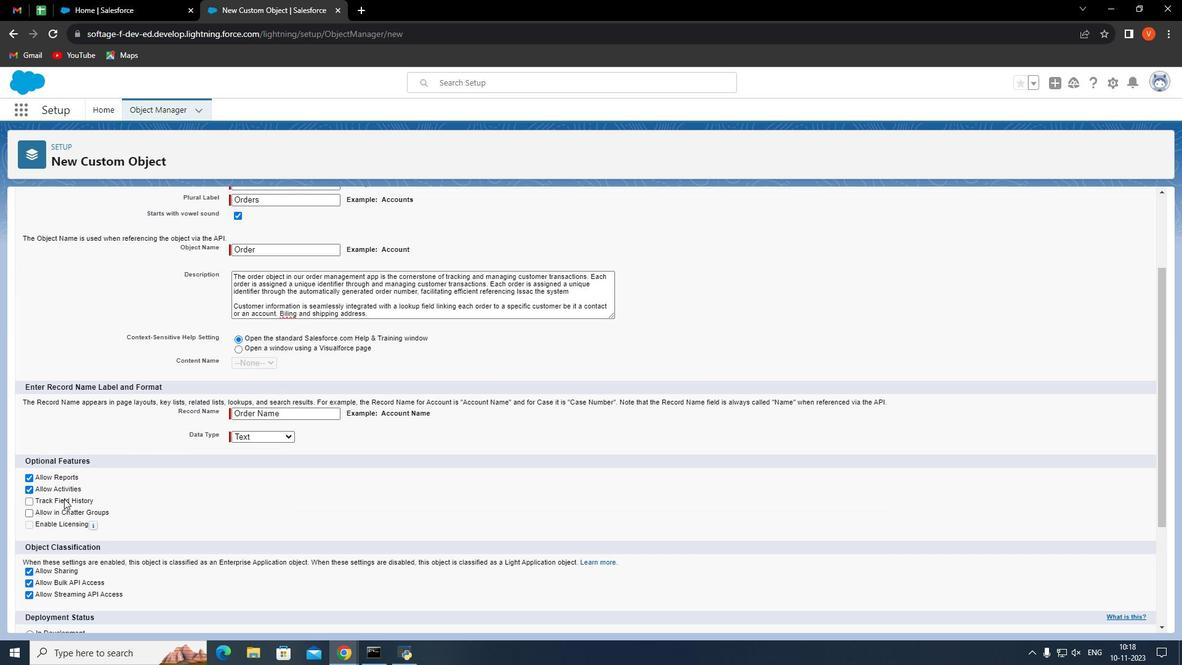 
Action: Mouse moved to (210, 464)
Screenshot: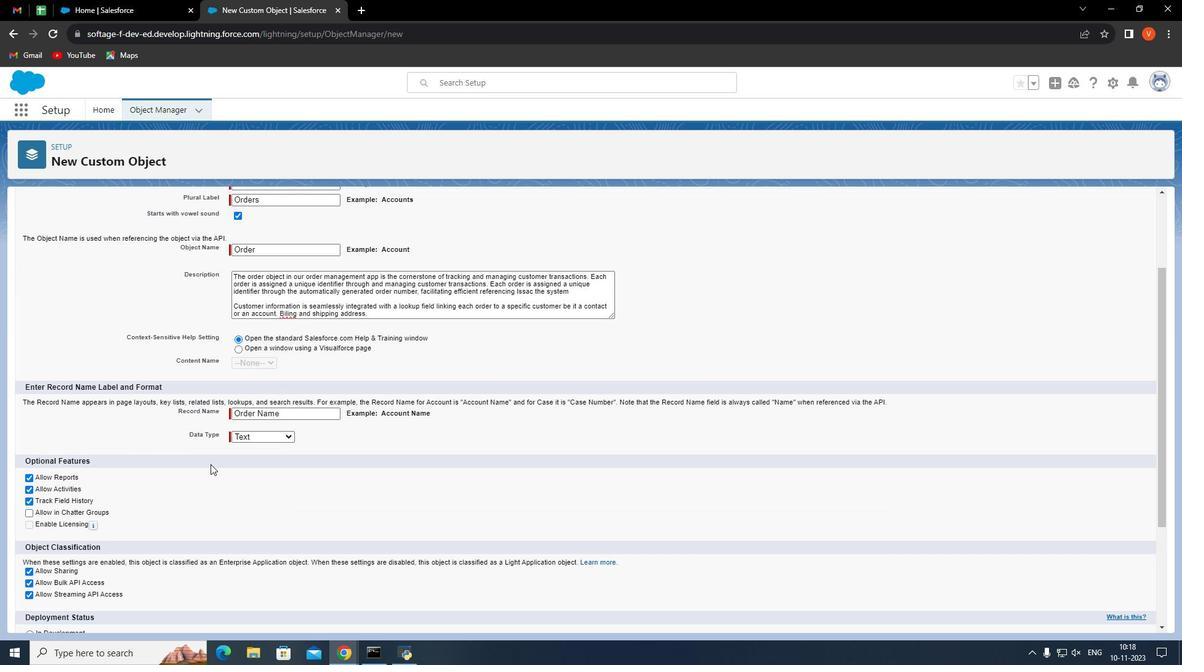 
Action: Mouse scrolled (210, 463) with delta (0, 0)
Screenshot: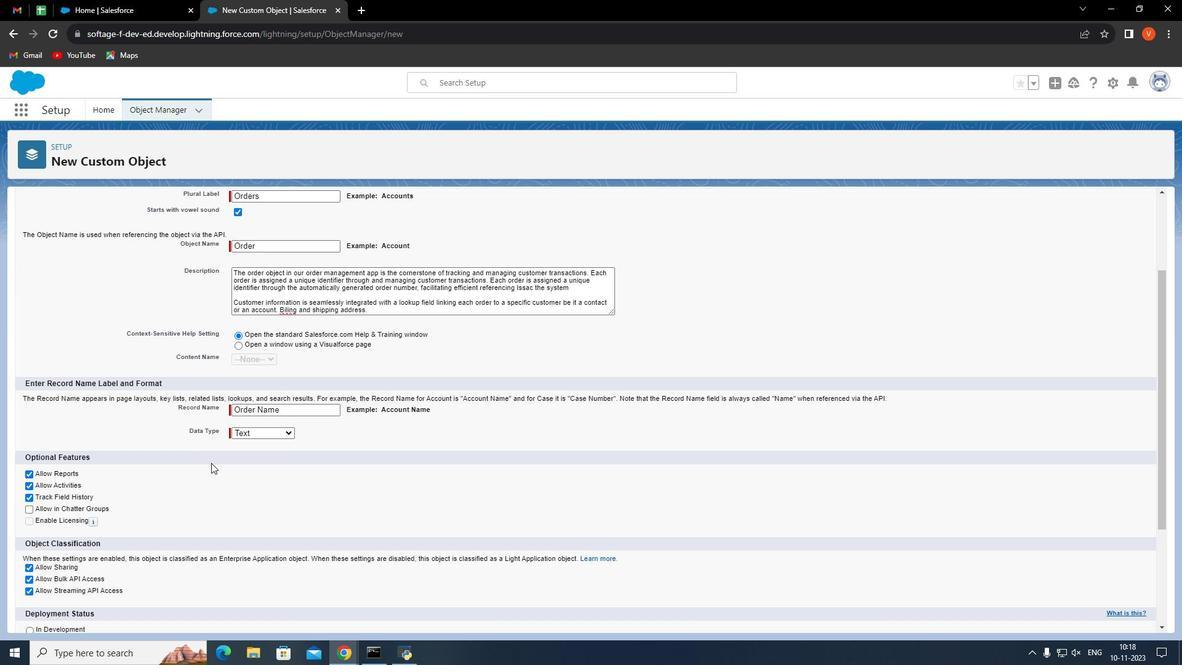 
Action: Mouse scrolled (210, 463) with delta (0, 0)
Screenshot: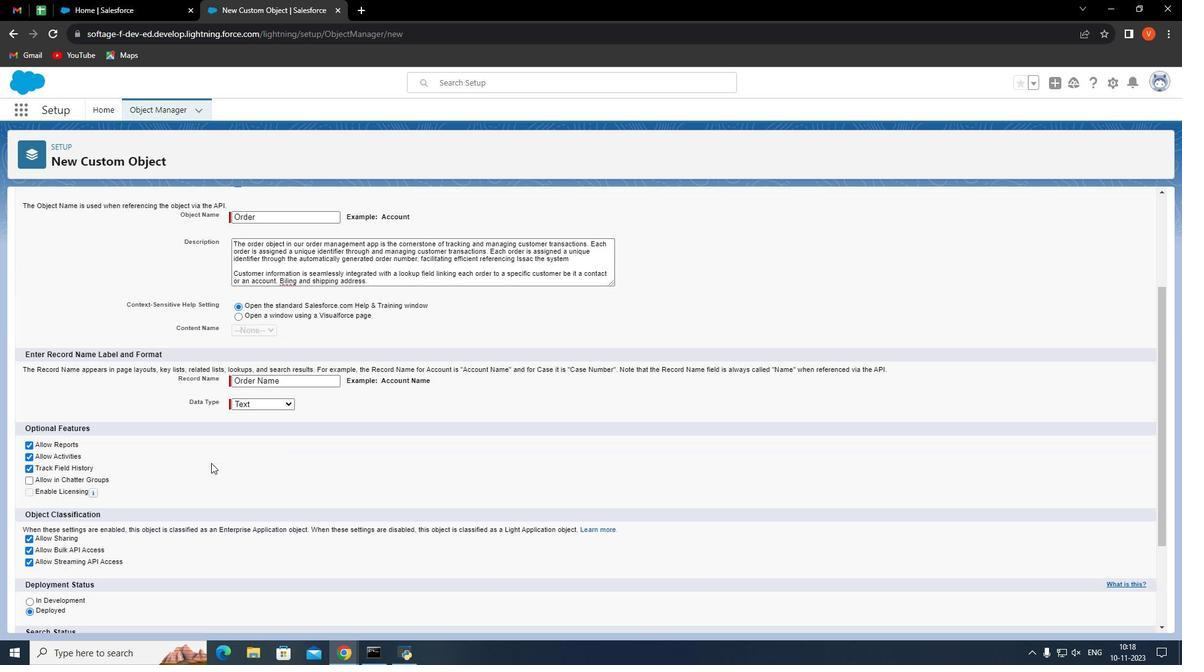 
Action: Mouse moved to (211, 463)
Screenshot: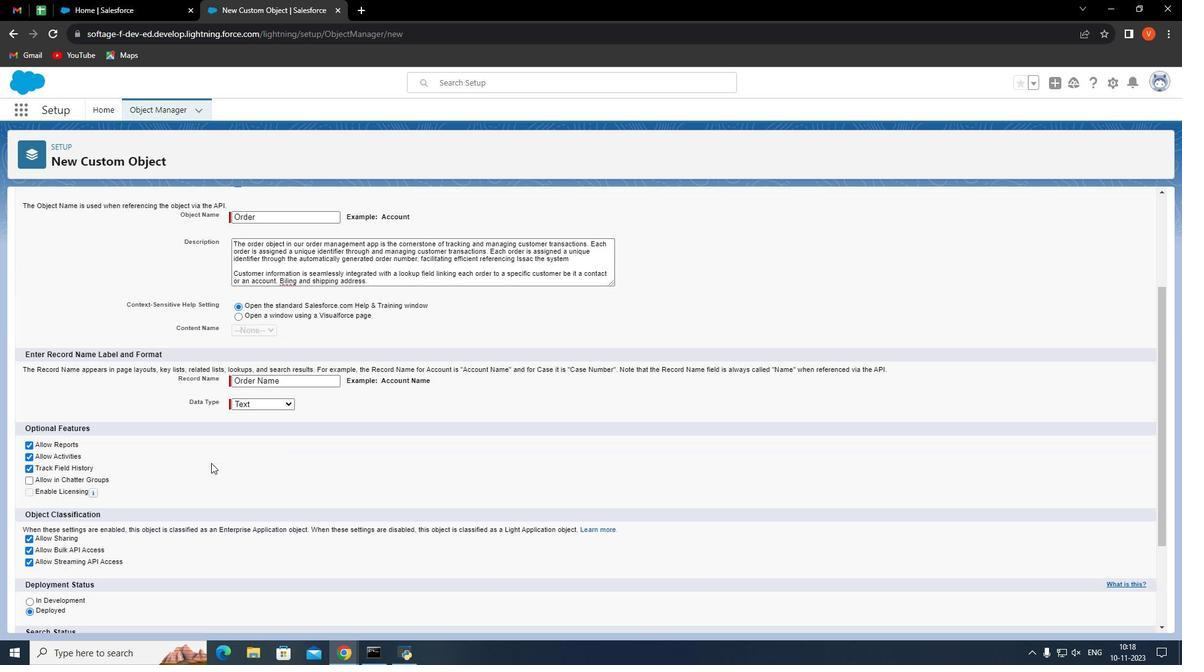 
Action: Mouse scrolled (211, 462) with delta (0, 0)
Screenshot: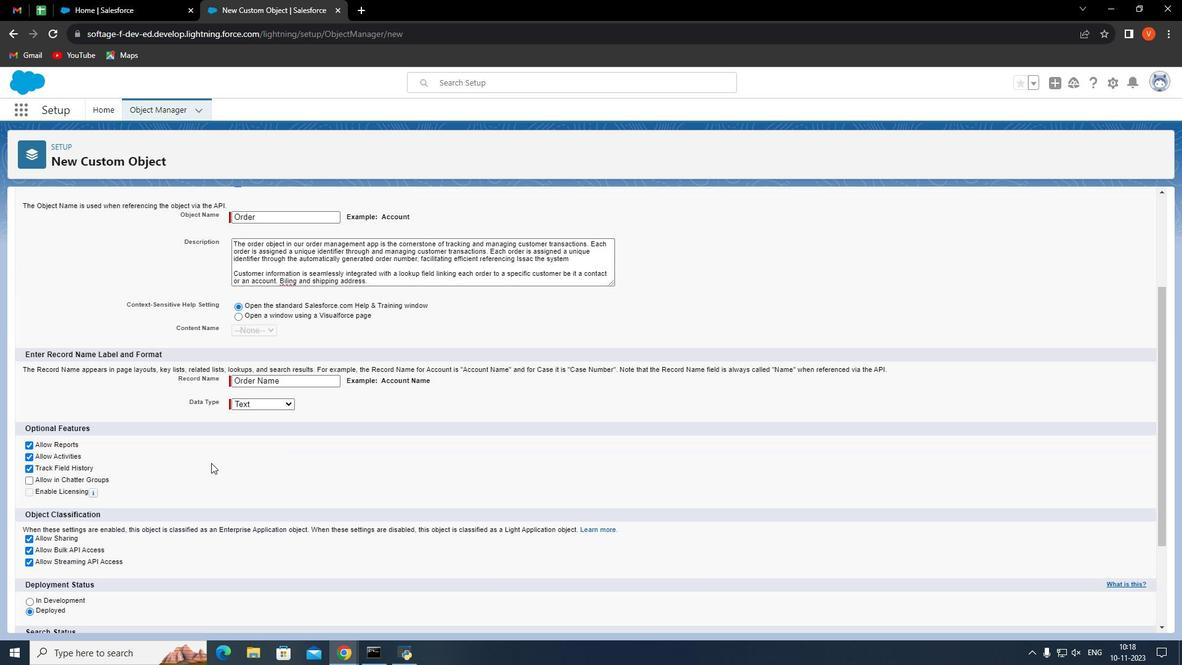 
Action: Mouse scrolled (211, 462) with delta (0, 0)
Screenshot: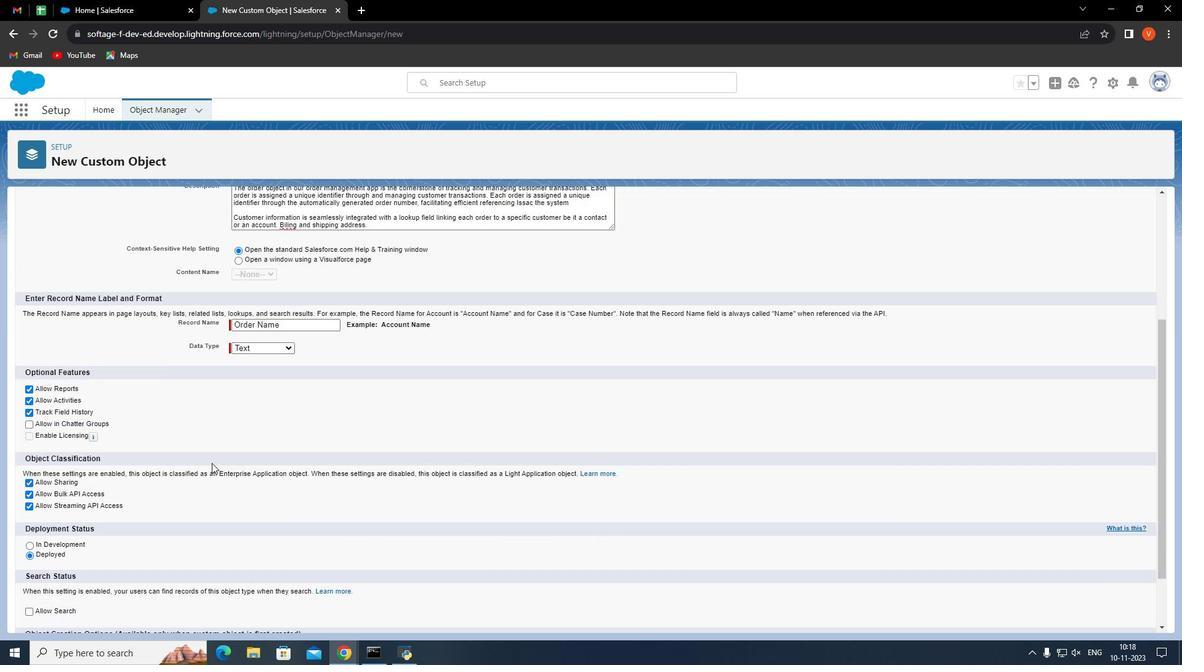 
Action: Mouse moved to (211, 463)
Screenshot: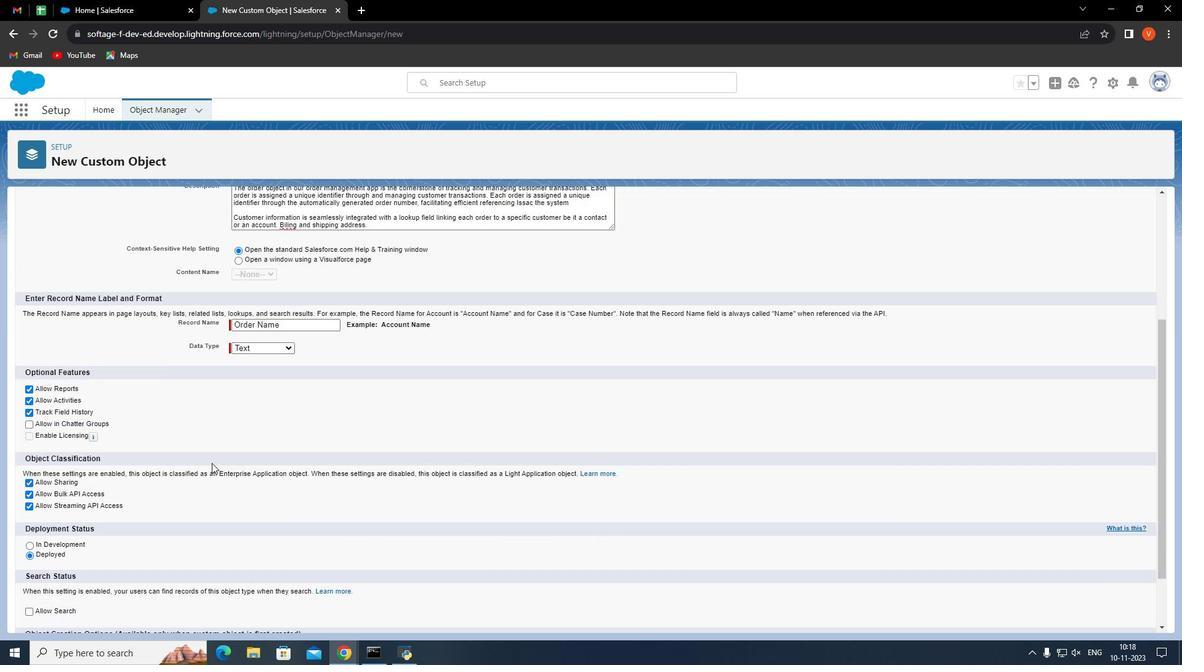 
Action: Mouse scrolled (211, 462) with delta (0, 0)
Screenshot: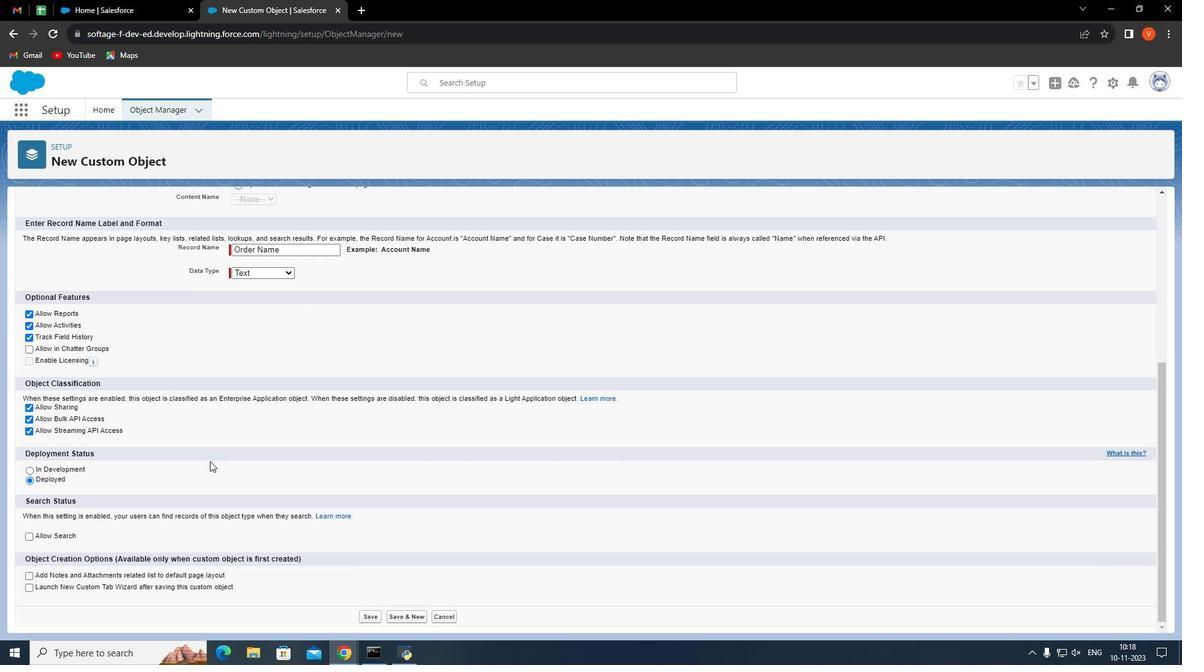 
Action: Mouse moved to (43, 538)
Screenshot: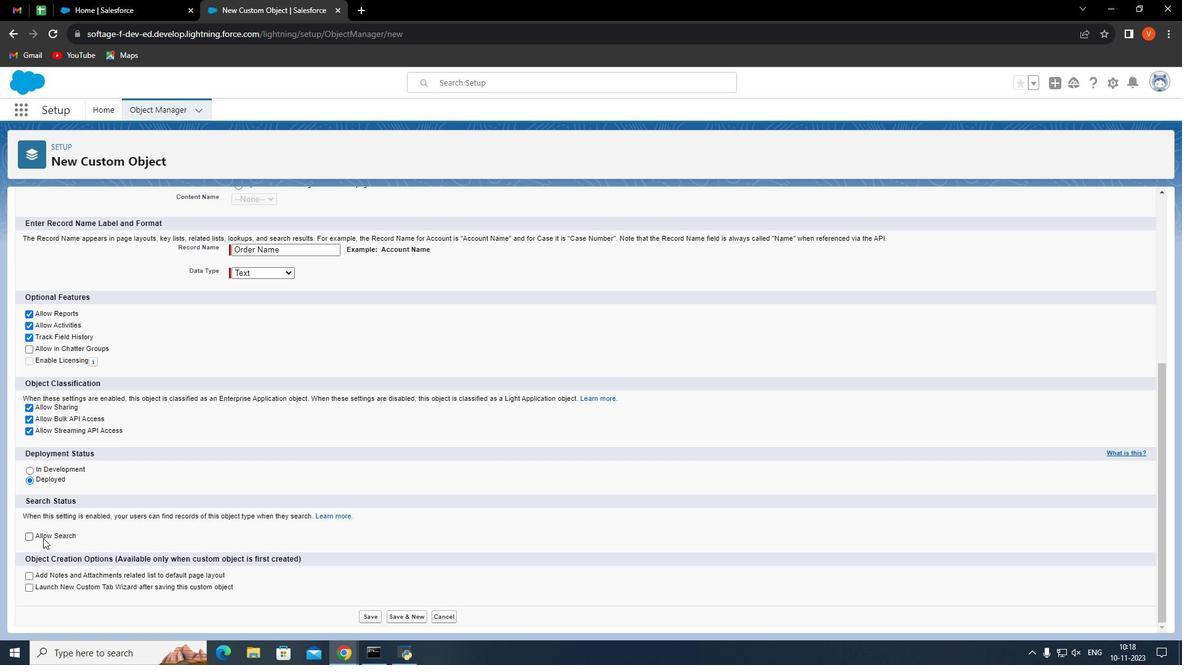 
Action: Mouse pressed left at (43, 538)
Screenshot: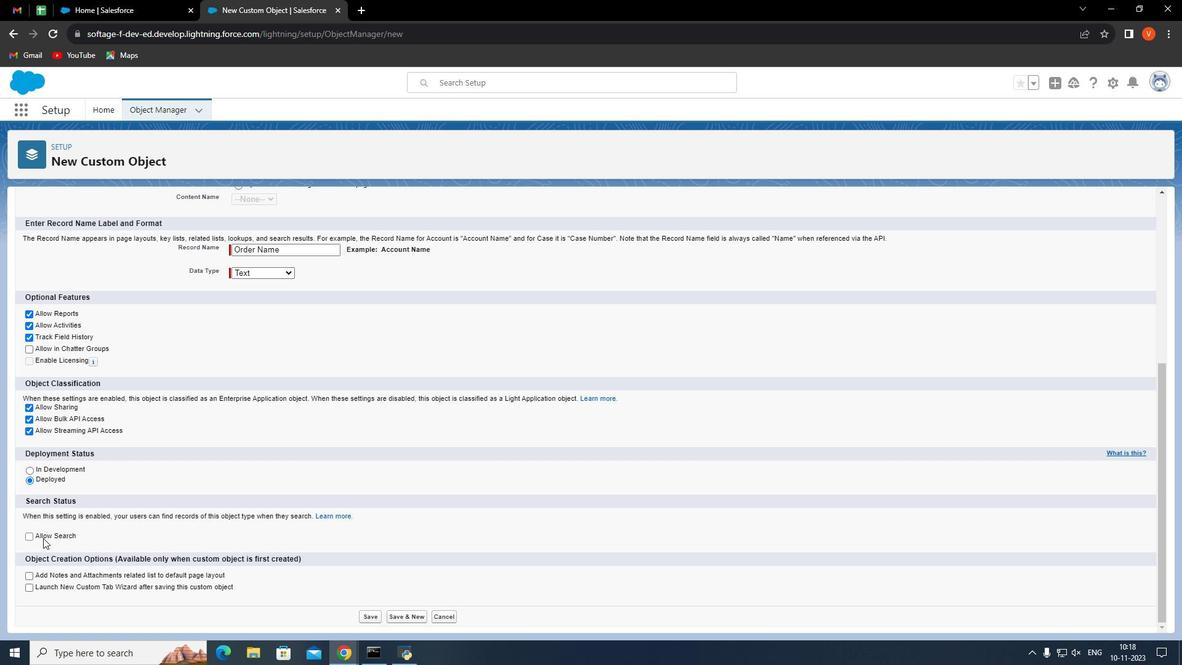 
Action: Mouse moved to (373, 619)
Screenshot: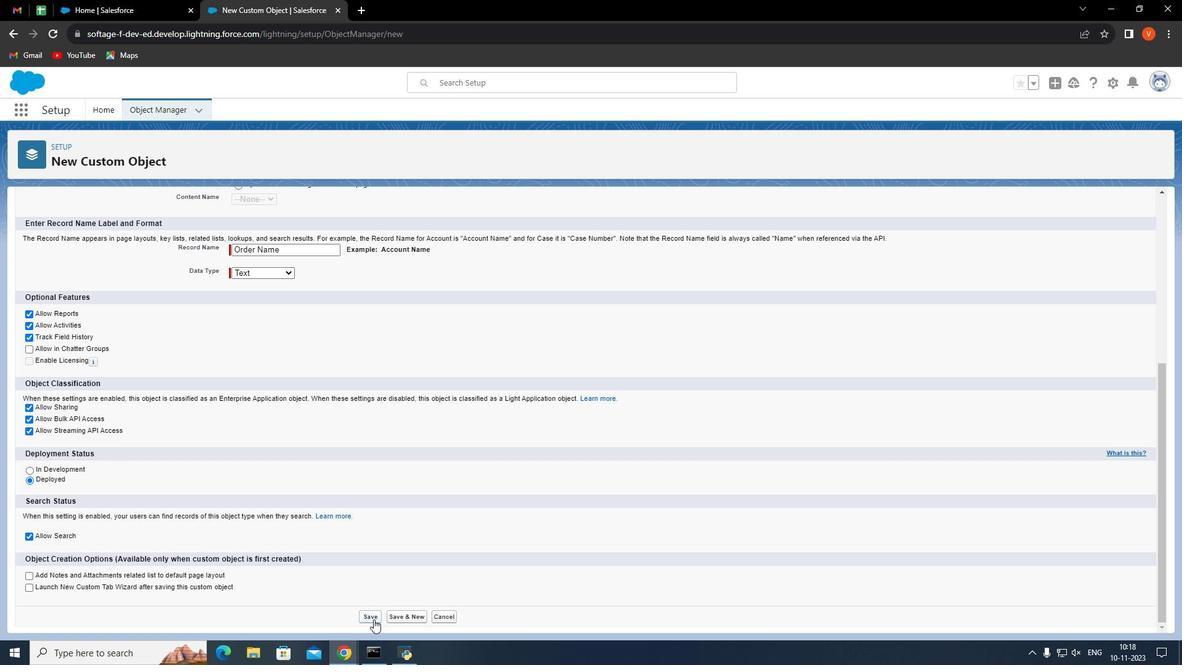 
Action: Mouse pressed left at (373, 619)
Screenshot: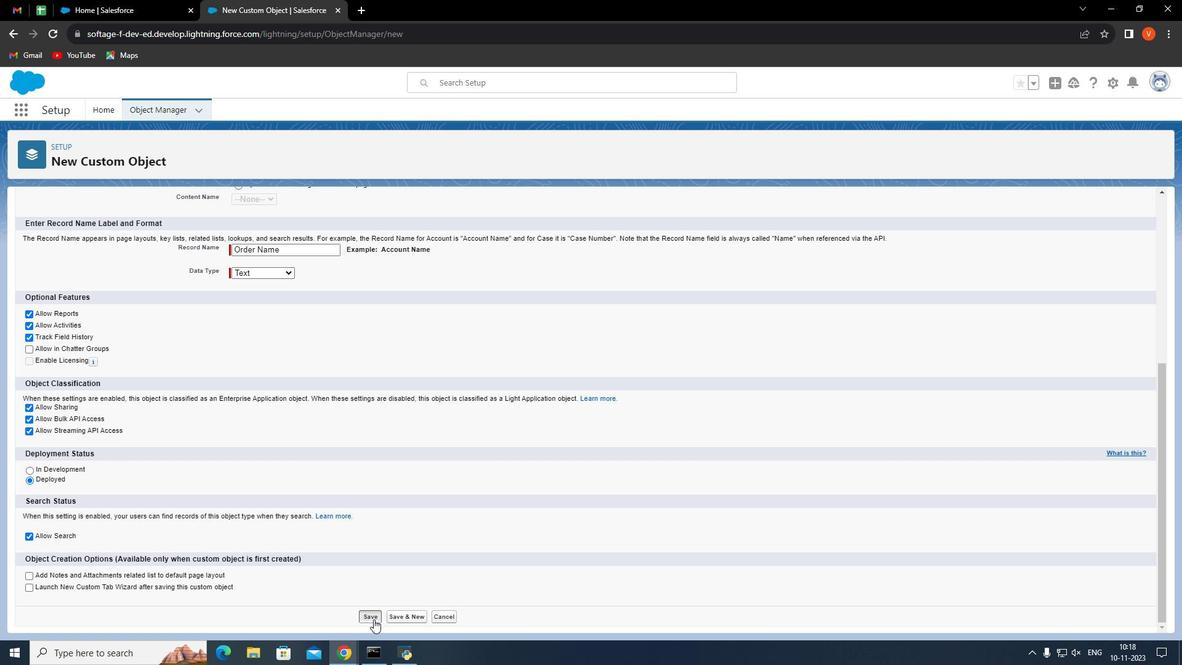 
Action: Mouse moved to (427, 297)
Screenshot: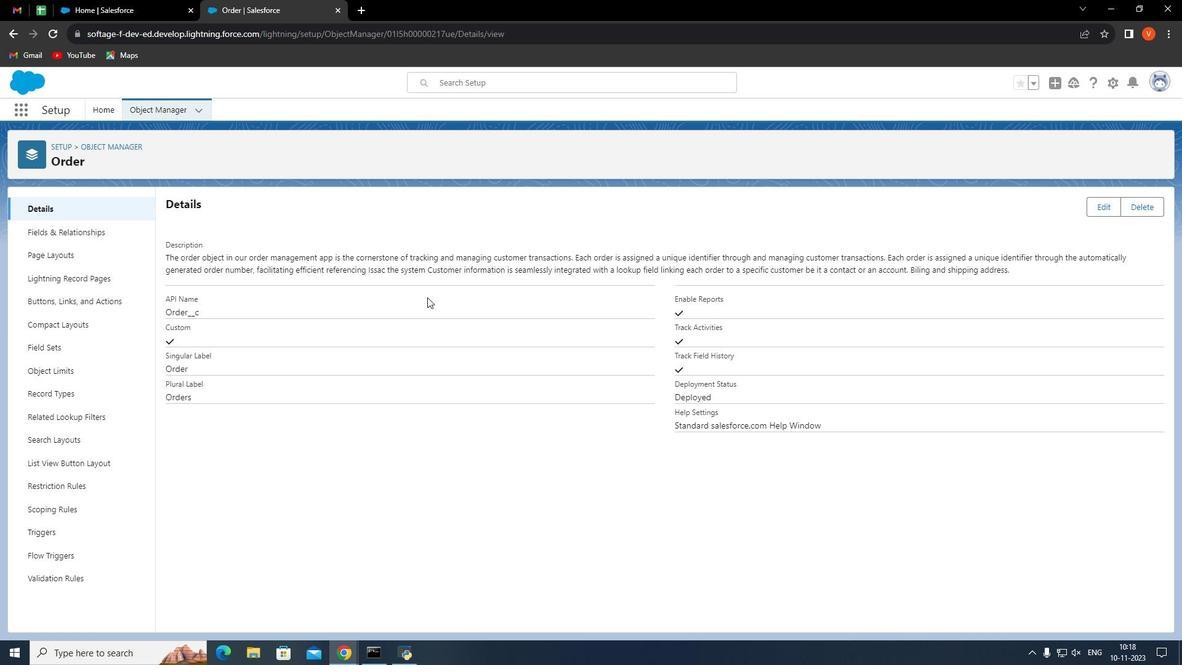 
